 Task: Sort the products in the category "Seasonal Bath & Body" by relevance.
Action: Mouse pressed left at (288, 132)
Screenshot: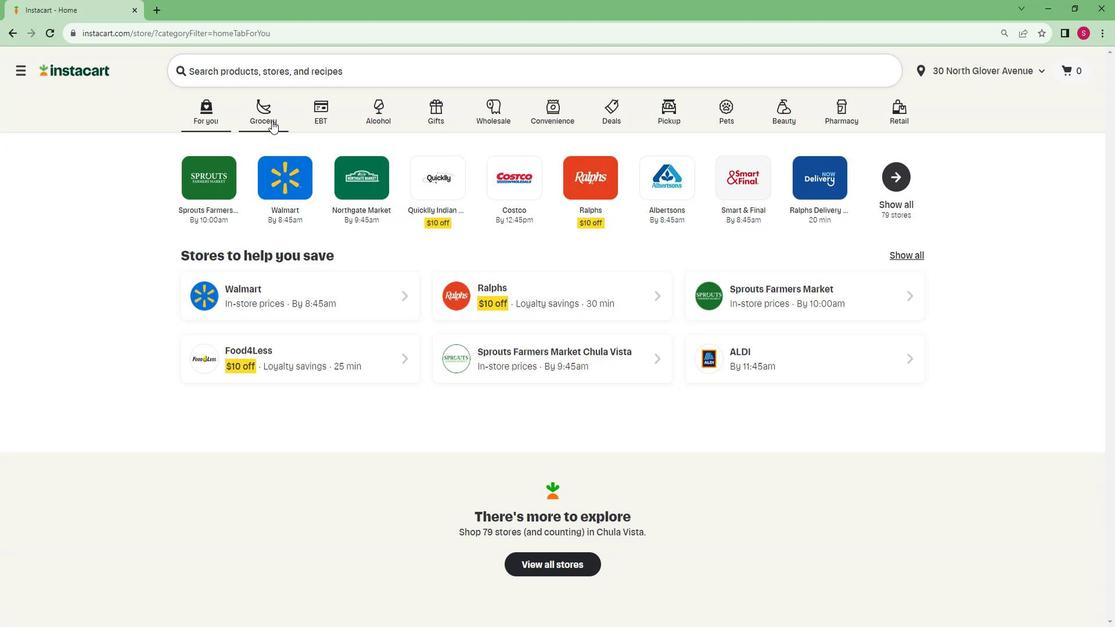 
Action: Mouse moved to (248, 328)
Screenshot: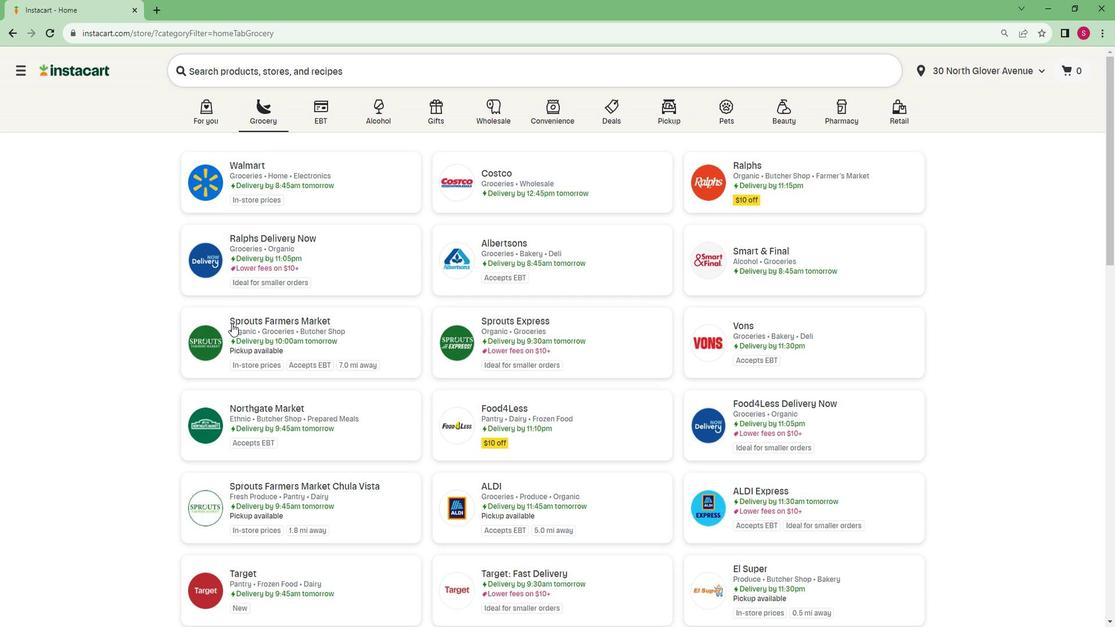 
Action: Mouse pressed left at (248, 328)
Screenshot: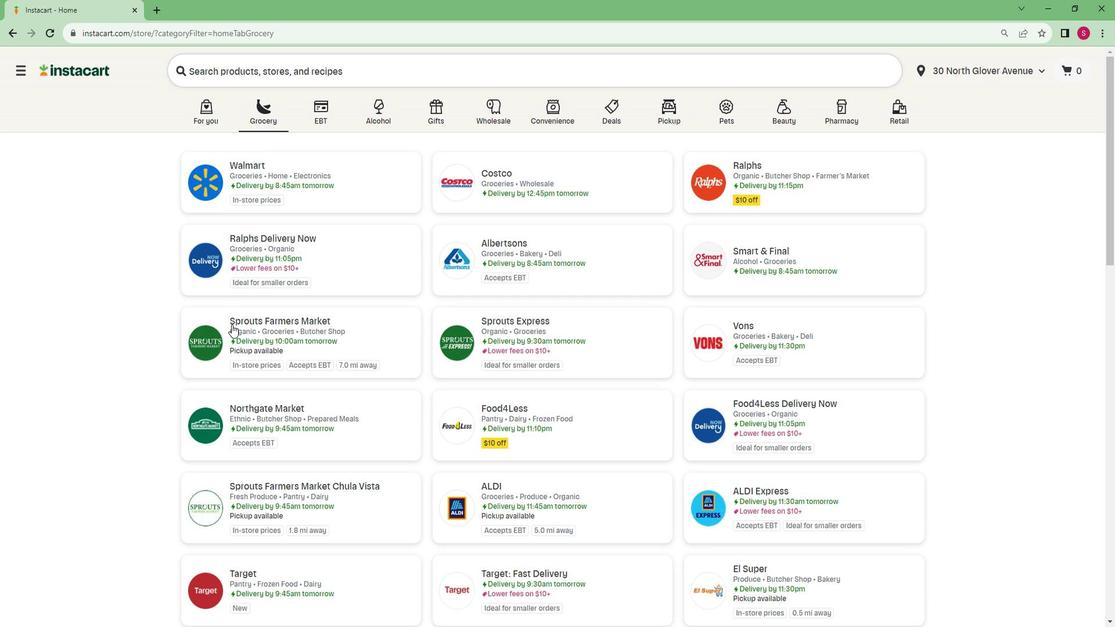 
Action: Mouse moved to (15, 458)
Screenshot: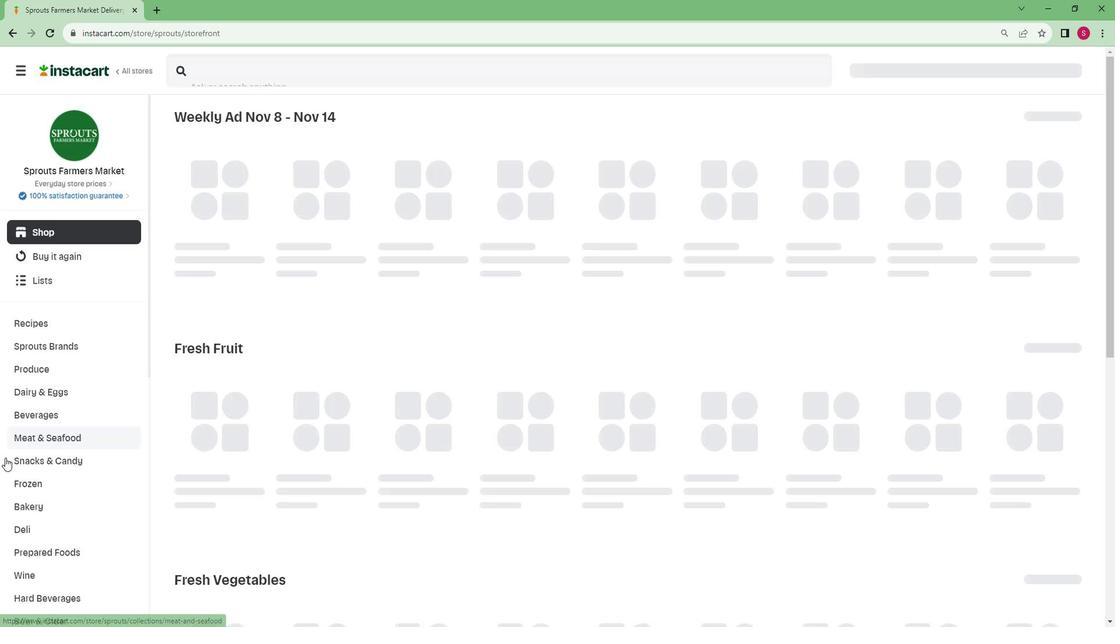 
Action: Mouse scrolled (15, 457) with delta (0, 0)
Screenshot: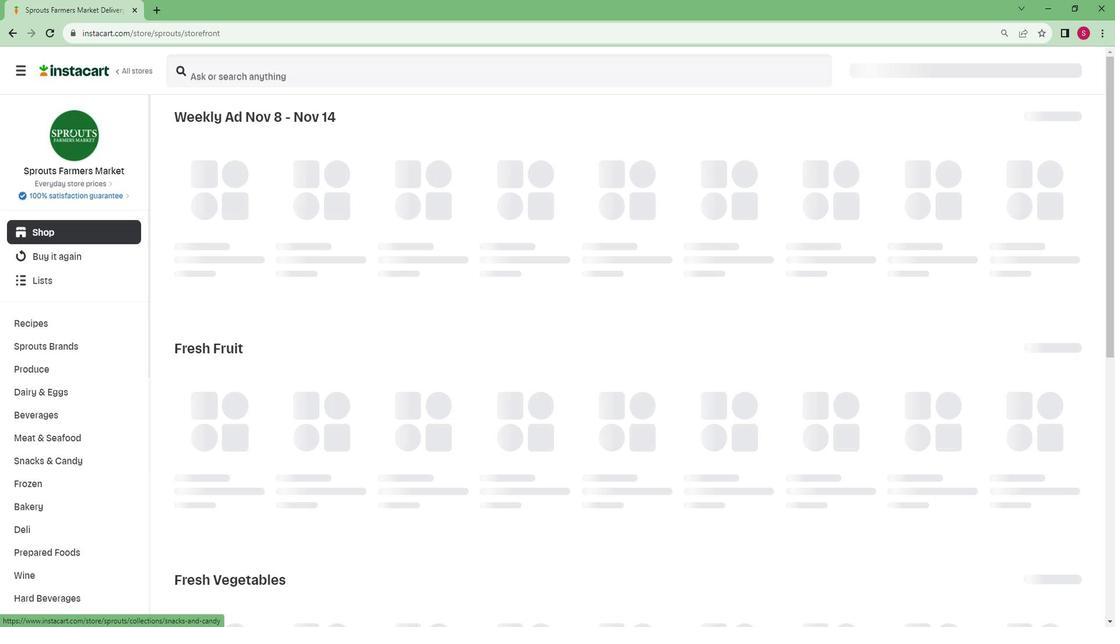 
Action: Mouse scrolled (15, 457) with delta (0, 0)
Screenshot: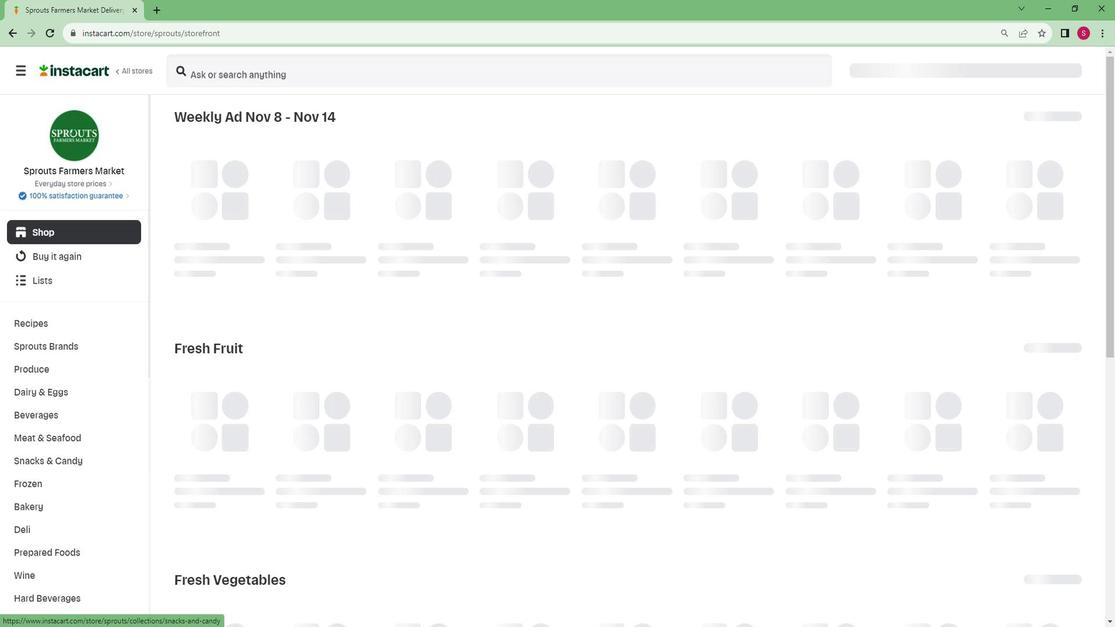 
Action: Mouse scrolled (15, 457) with delta (0, 0)
Screenshot: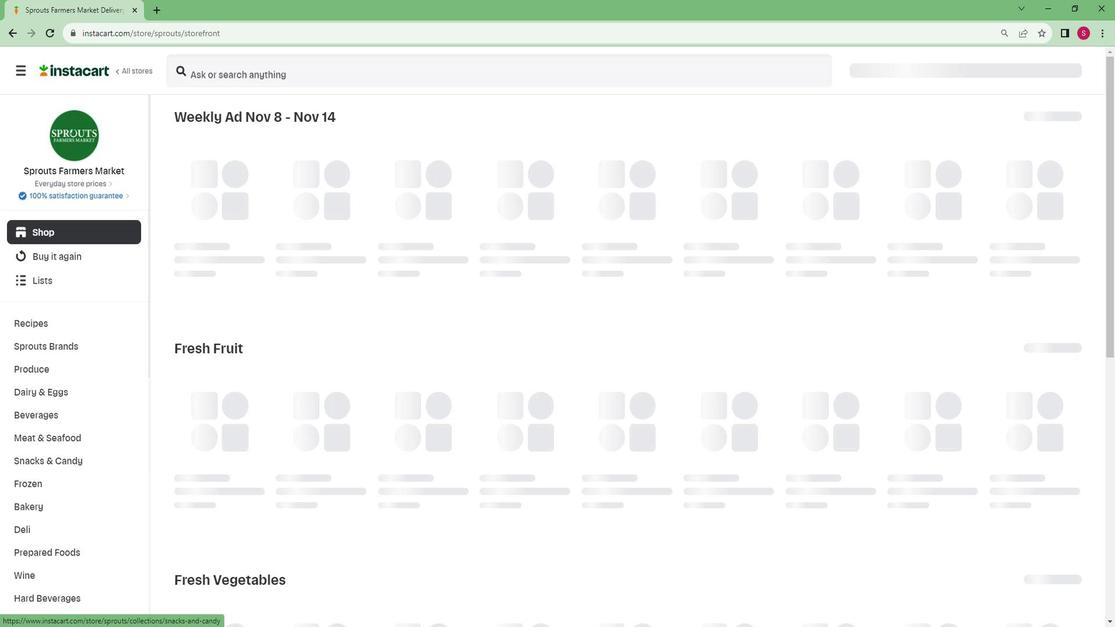 
Action: Mouse moved to (14, 458)
Screenshot: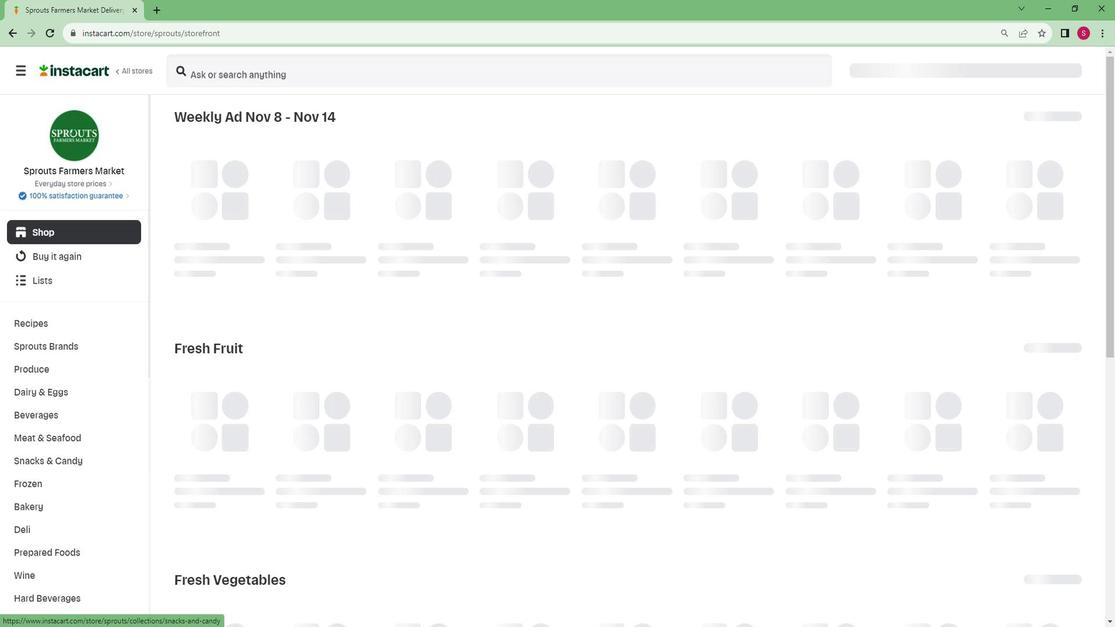 
Action: Mouse scrolled (14, 457) with delta (0, 0)
Screenshot: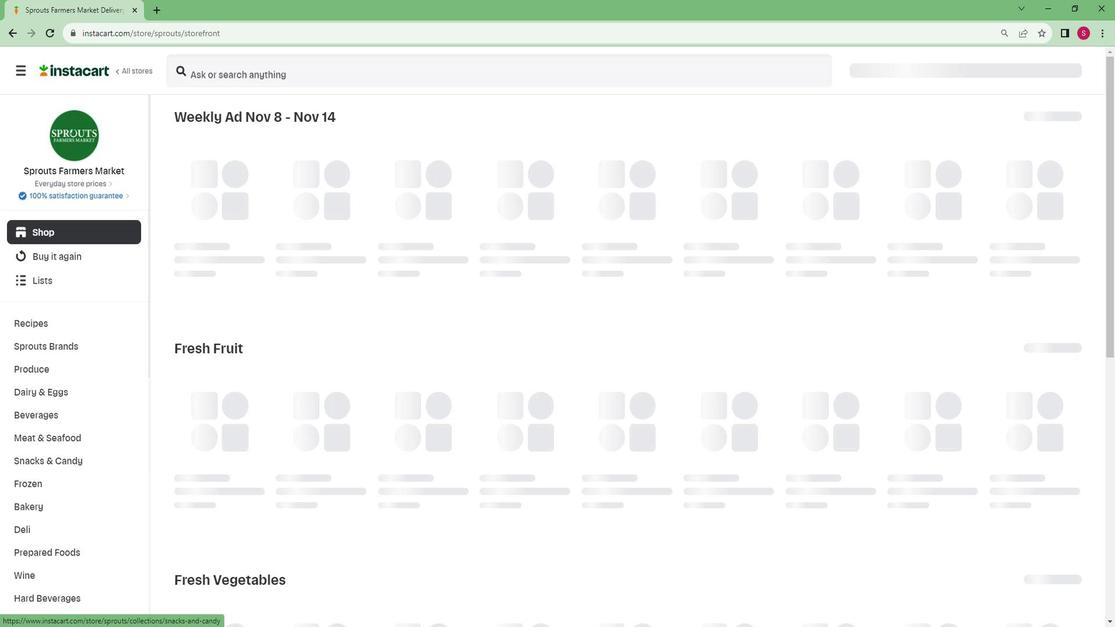 
Action: Mouse moved to (13, 458)
Screenshot: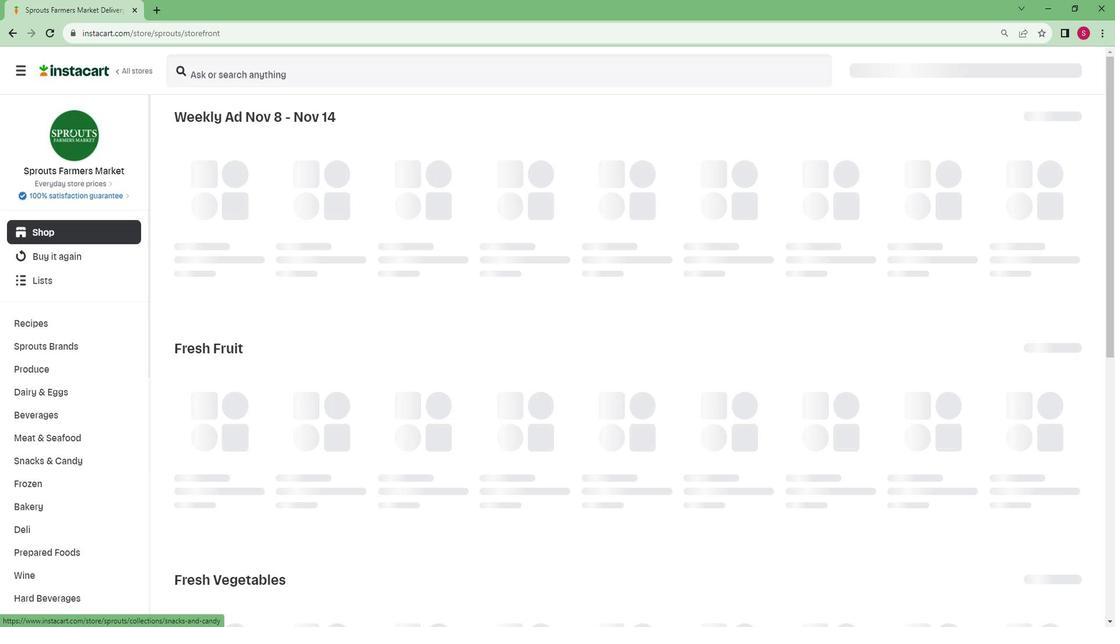 
Action: Mouse scrolled (13, 457) with delta (0, 0)
Screenshot: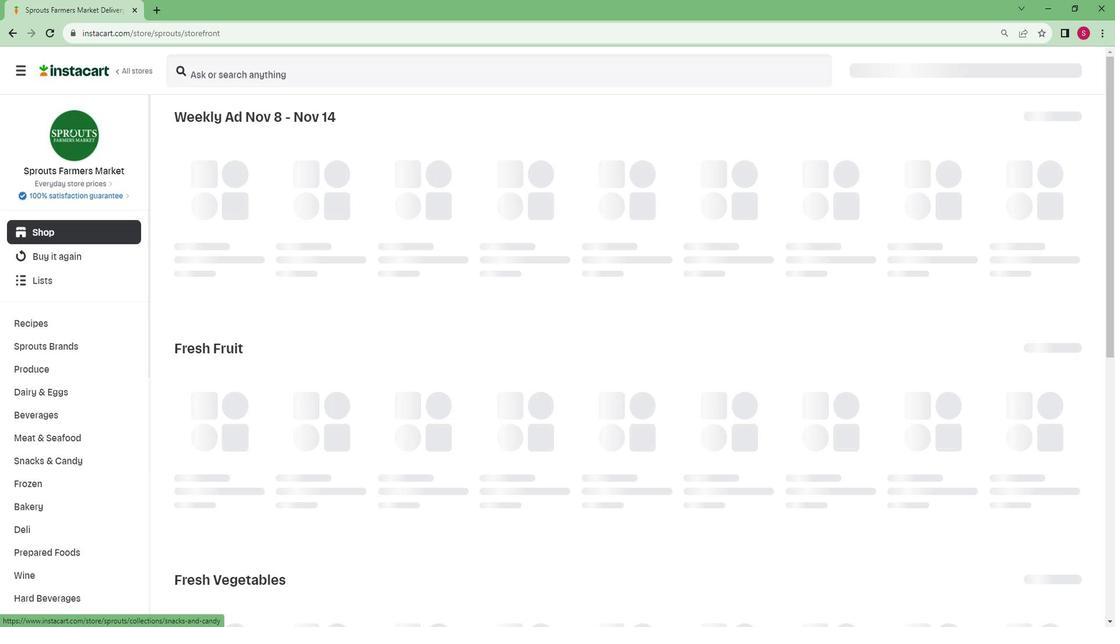 
Action: Mouse moved to (13, 458)
Screenshot: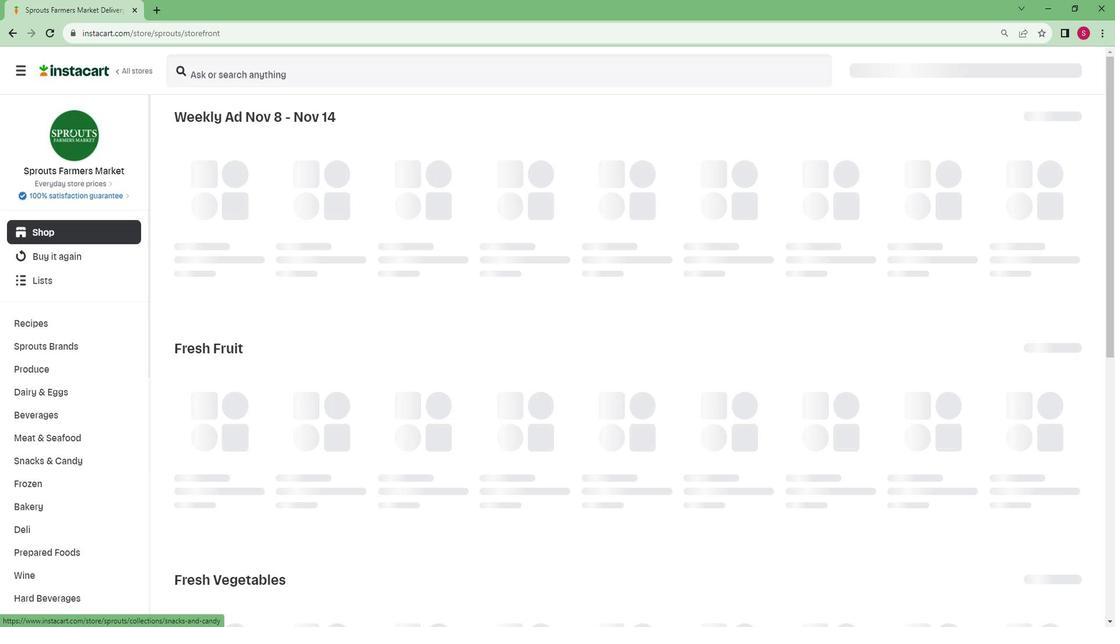
Action: Mouse scrolled (13, 457) with delta (0, 0)
Screenshot: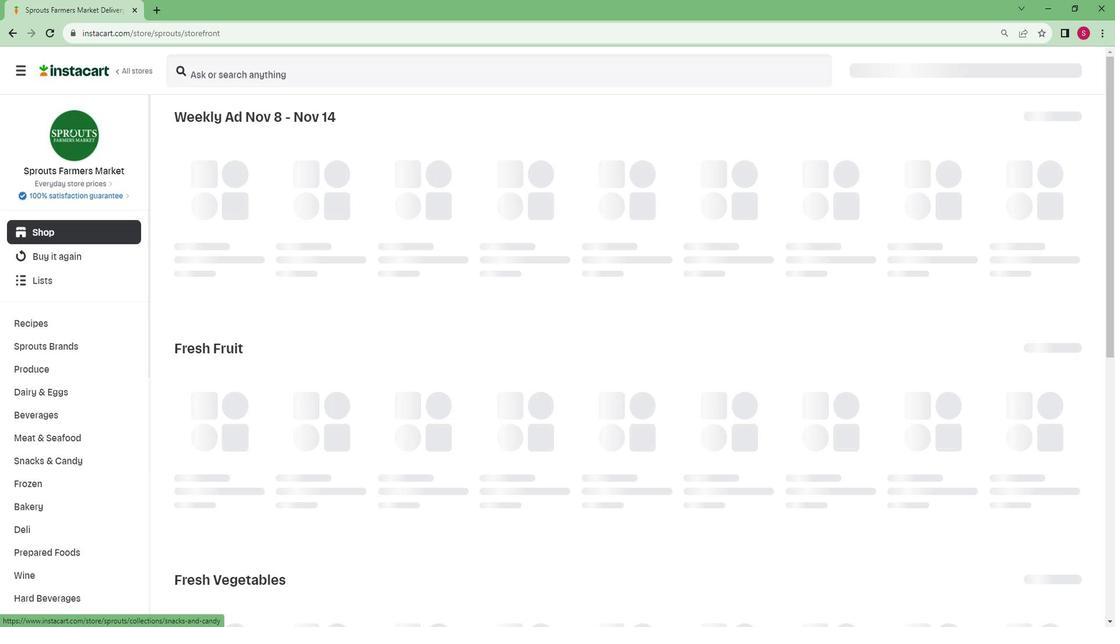 
Action: Mouse scrolled (13, 457) with delta (0, 0)
Screenshot: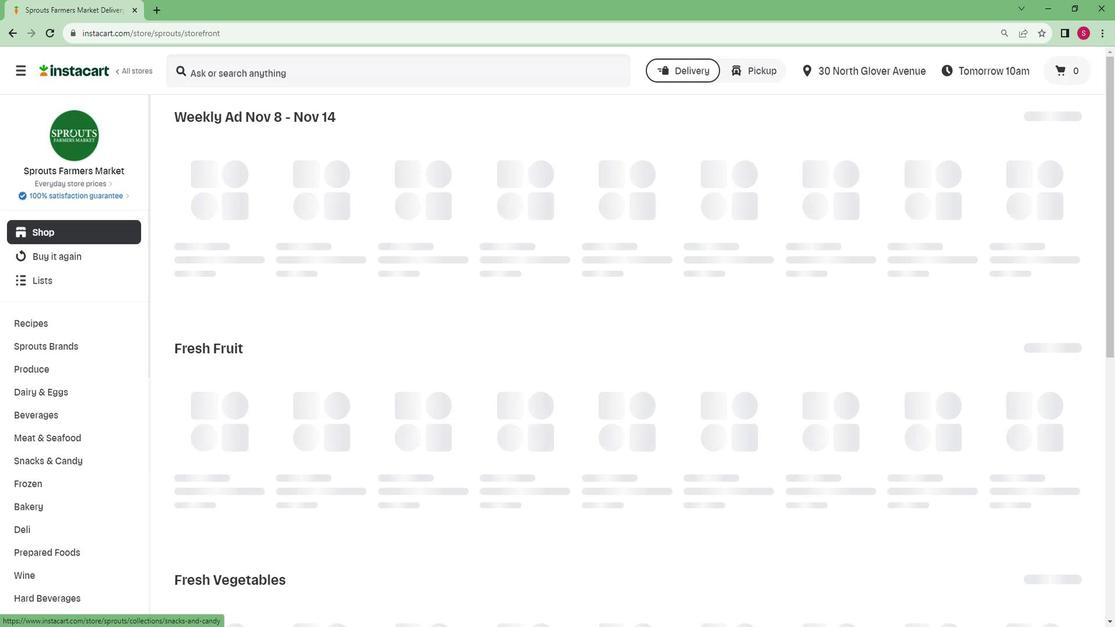 
Action: Mouse moved to (13, 457)
Screenshot: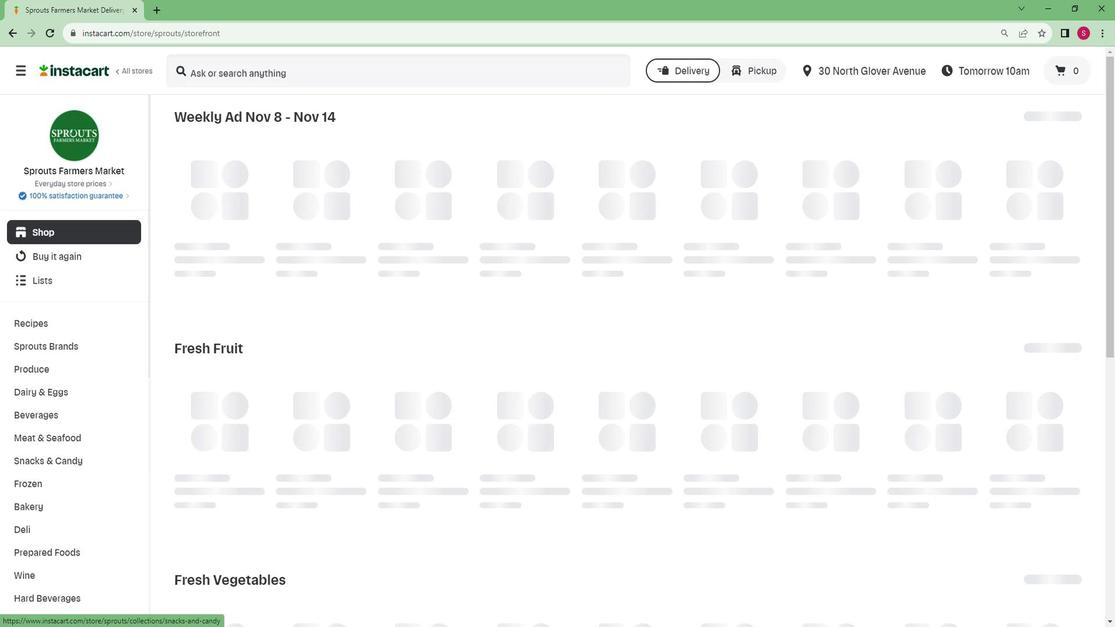 
Action: Mouse scrolled (13, 457) with delta (0, 0)
Screenshot: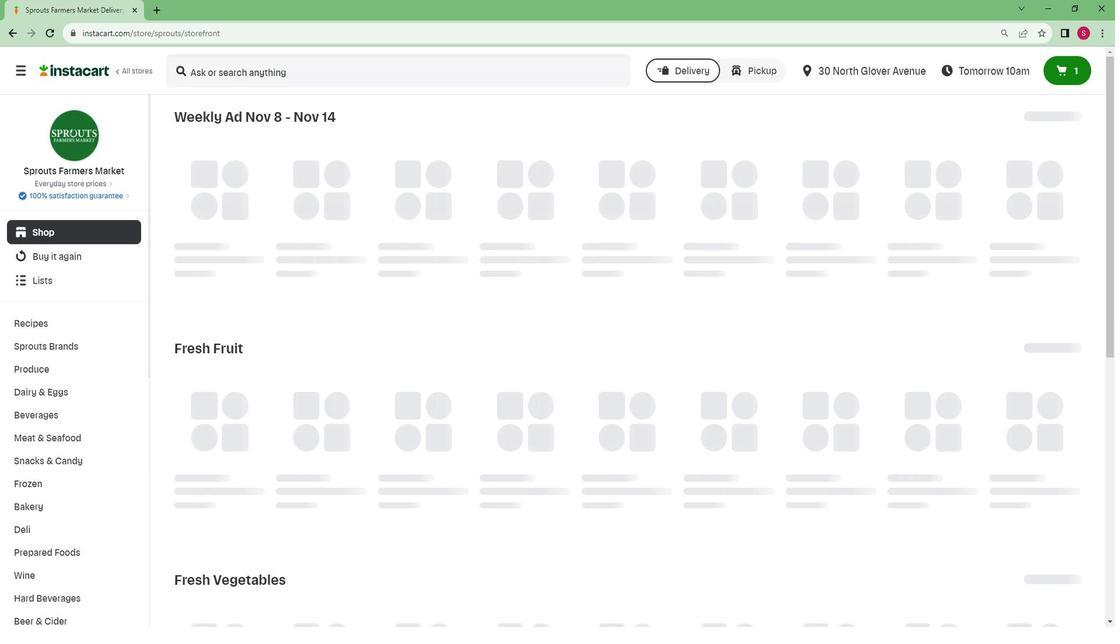 
Action: Mouse scrolled (13, 457) with delta (0, 0)
Screenshot: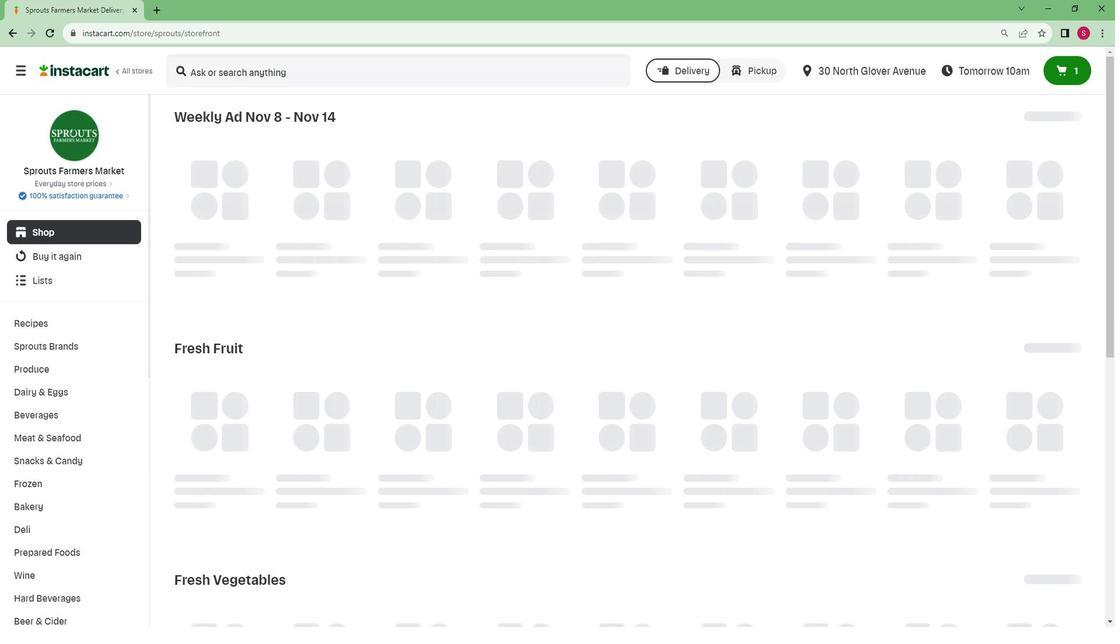 
Action: Mouse scrolled (13, 457) with delta (0, 0)
Screenshot: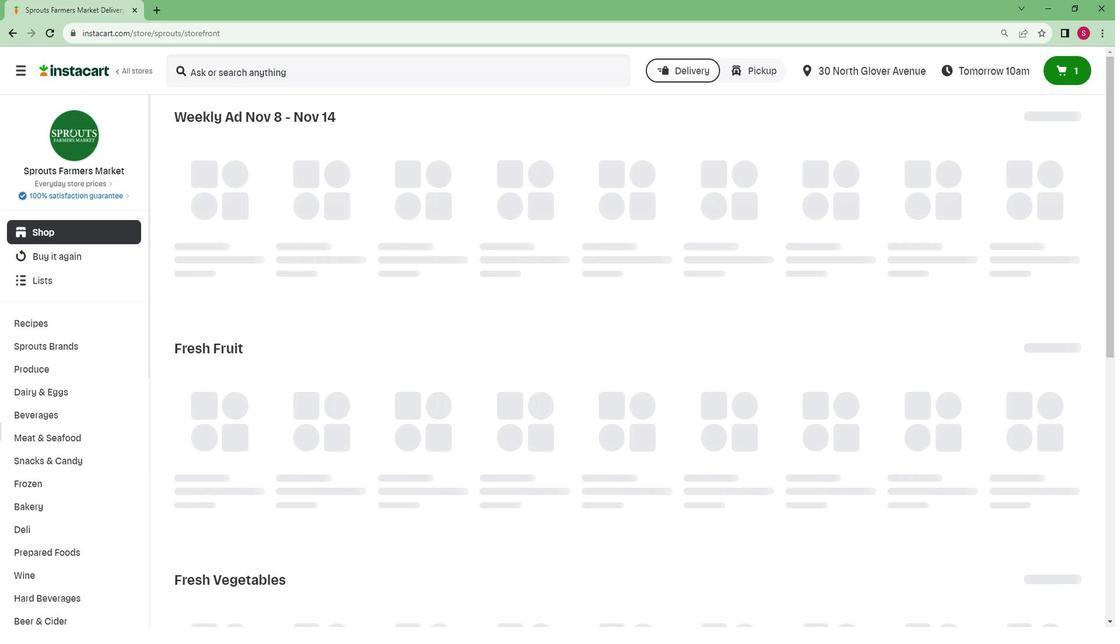 
Action: Mouse scrolled (13, 457) with delta (0, 0)
Screenshot: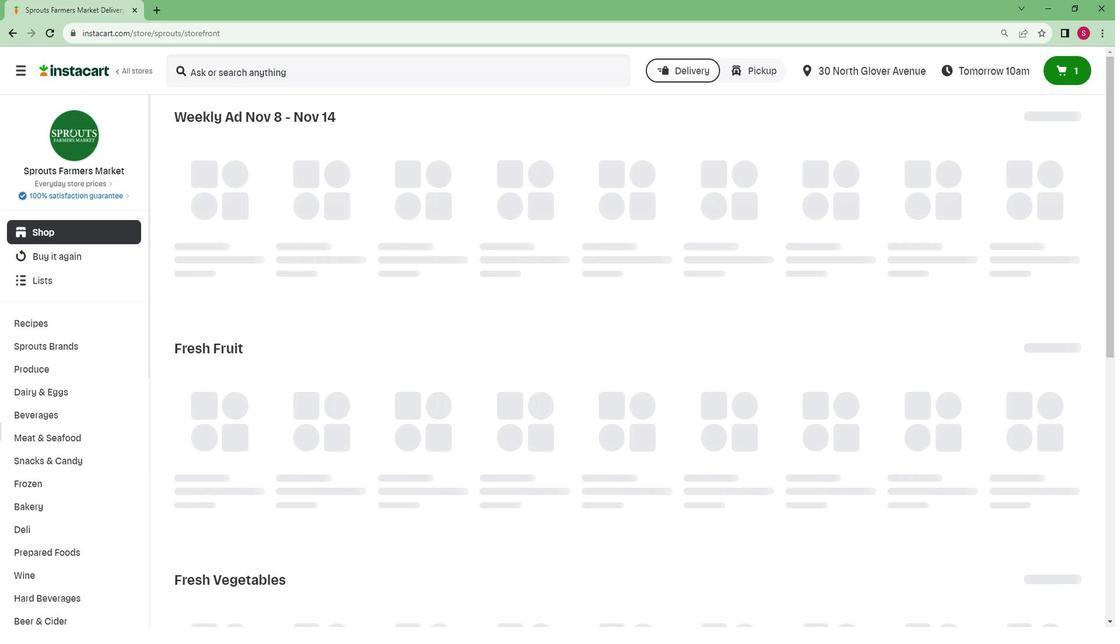 
Action: Mouse moved to (27, 453)
Screenshot: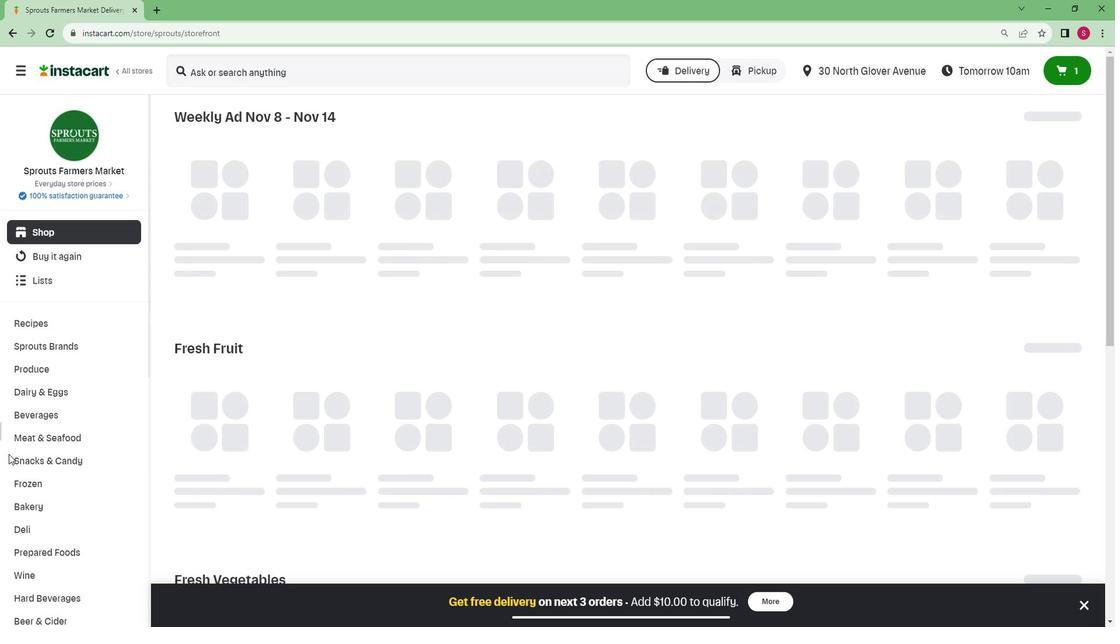 
Action: Mouse scrolled (27, 452) with delta (0, 0)
Screenshot: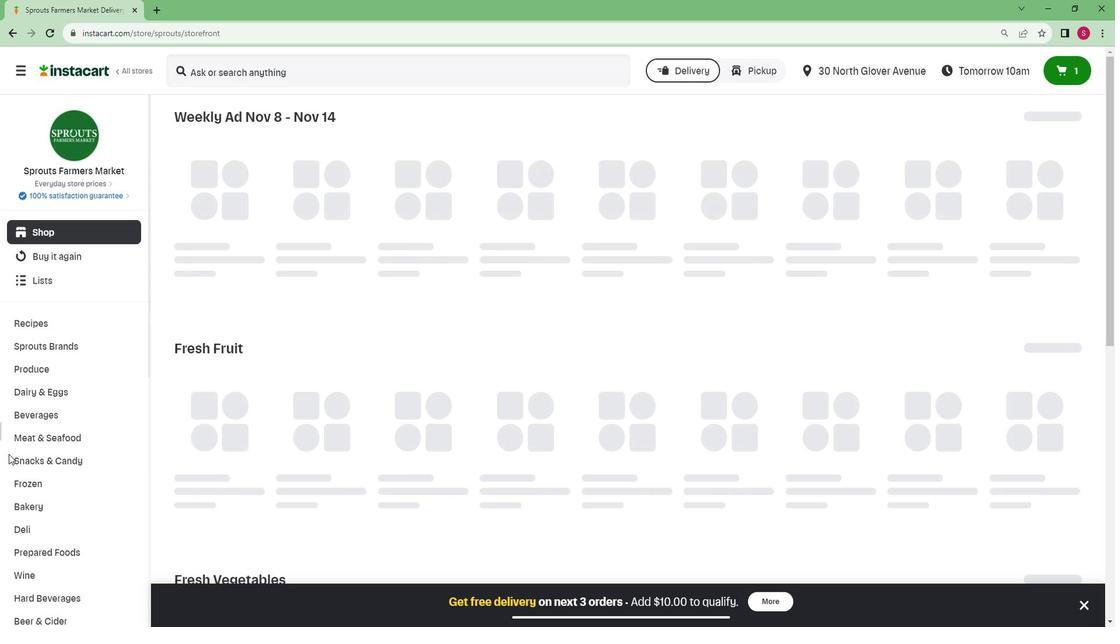 
Action: Mouse scrolled (27, 452) with delta (0, 0)
Screenshot: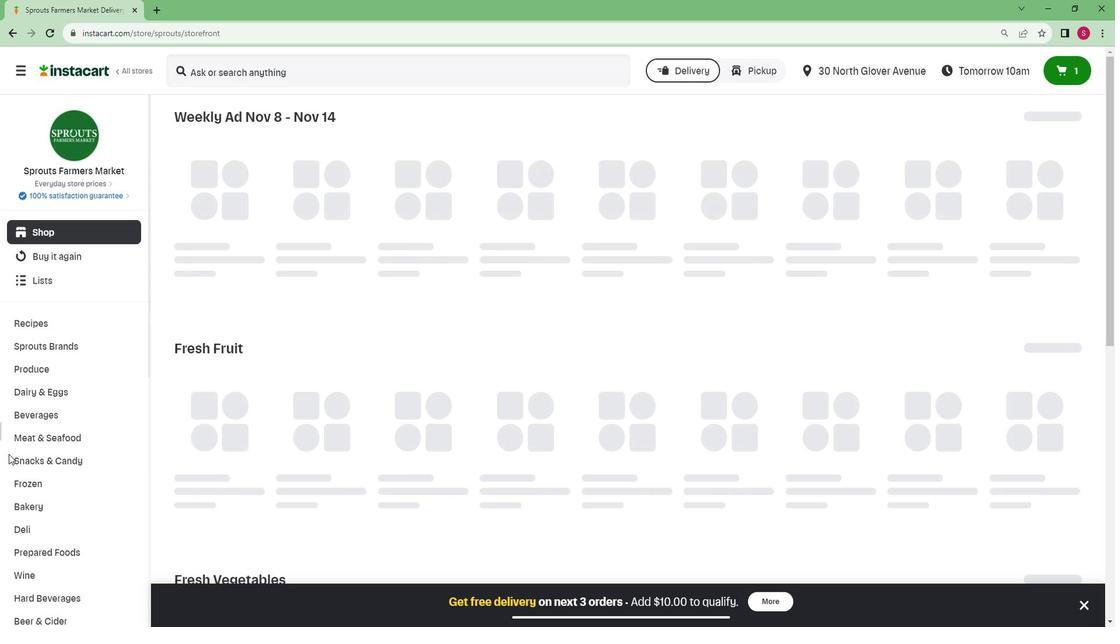 
Action: Mouse moved to (27, 453)
Screenshot: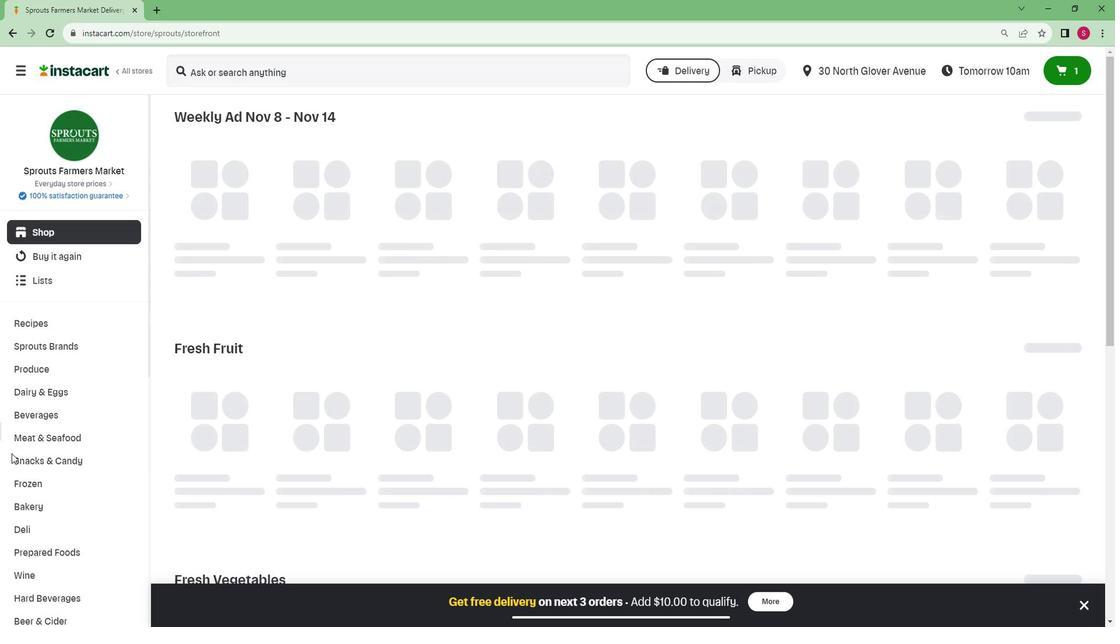 
Action: Mouse scrolled (27, 452) with delta (0, 0)
Screenshot: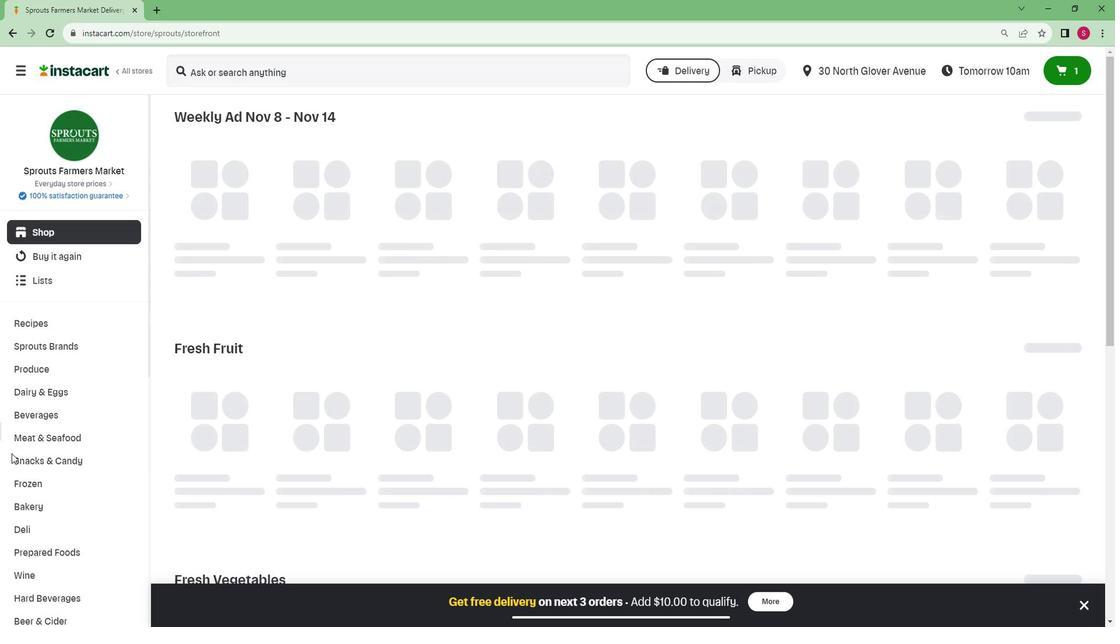 
Action: Mouse moved to (33, 463)
Screenshot: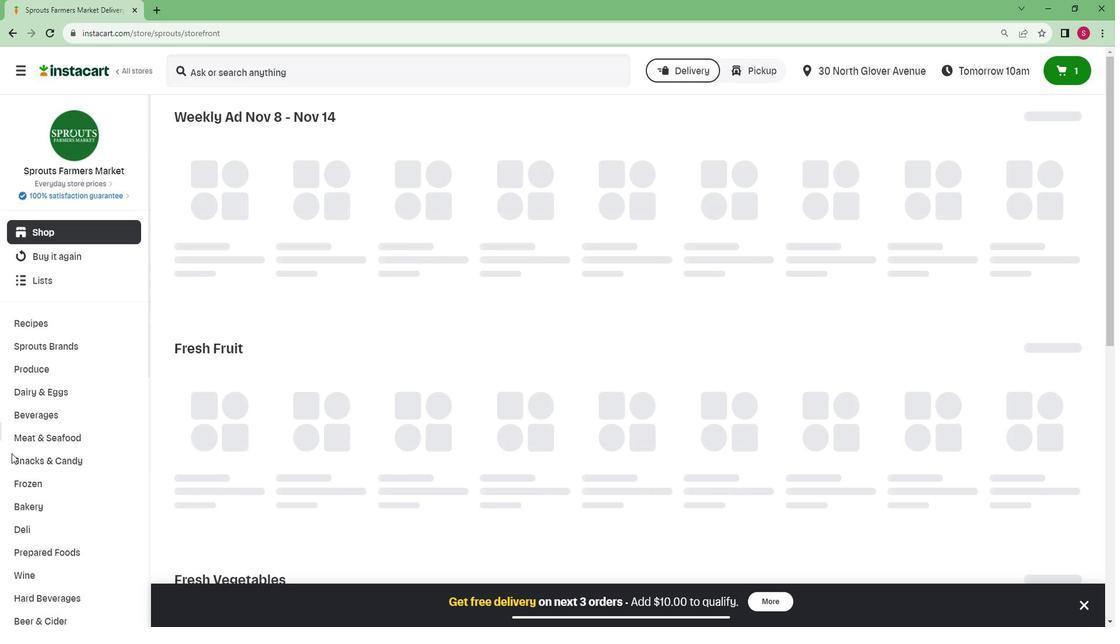 
Action: Mouse scrolled (33, 462) with delta (0, 0)
Screenshot: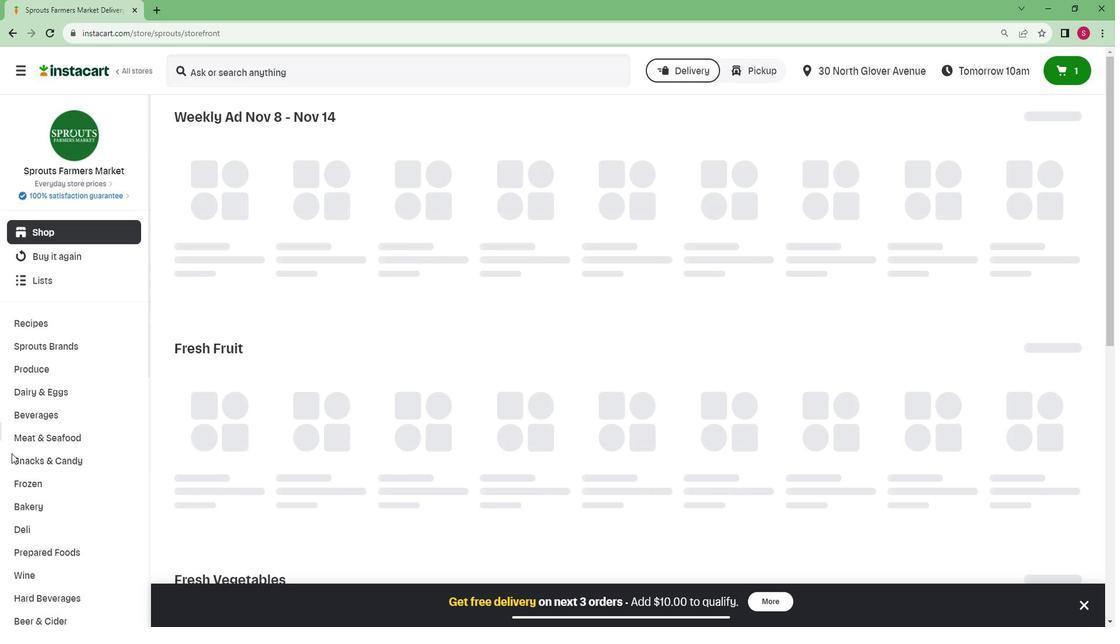 
Action: Mouse moved to (38, 466)
Screenshot: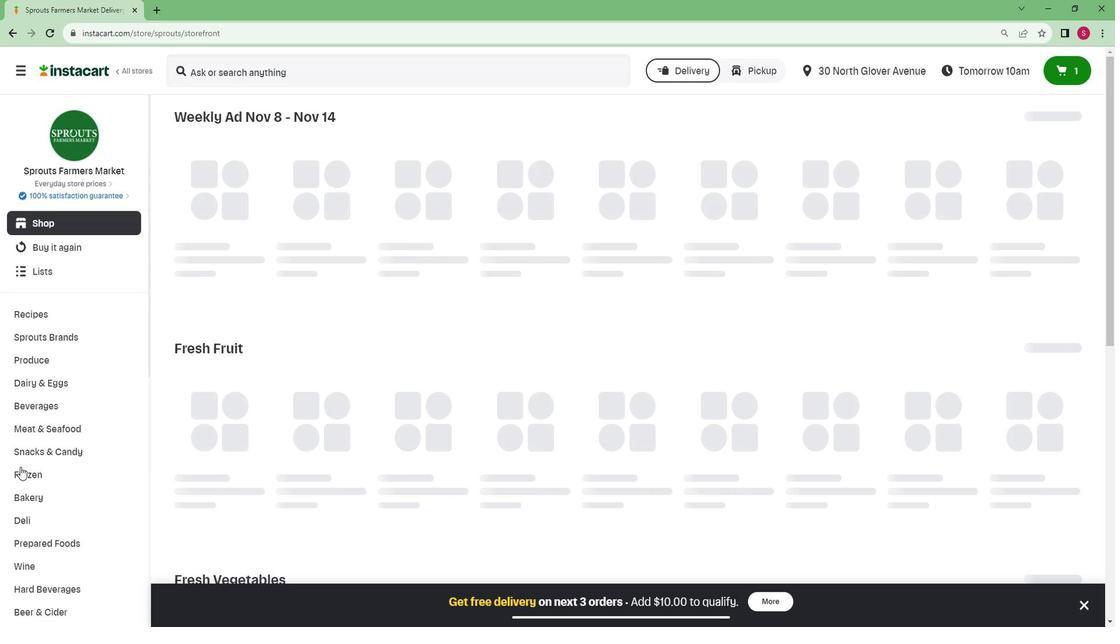 
Action: Mouse scrolled (38, 466) with delta (0, 0)
Screenshot: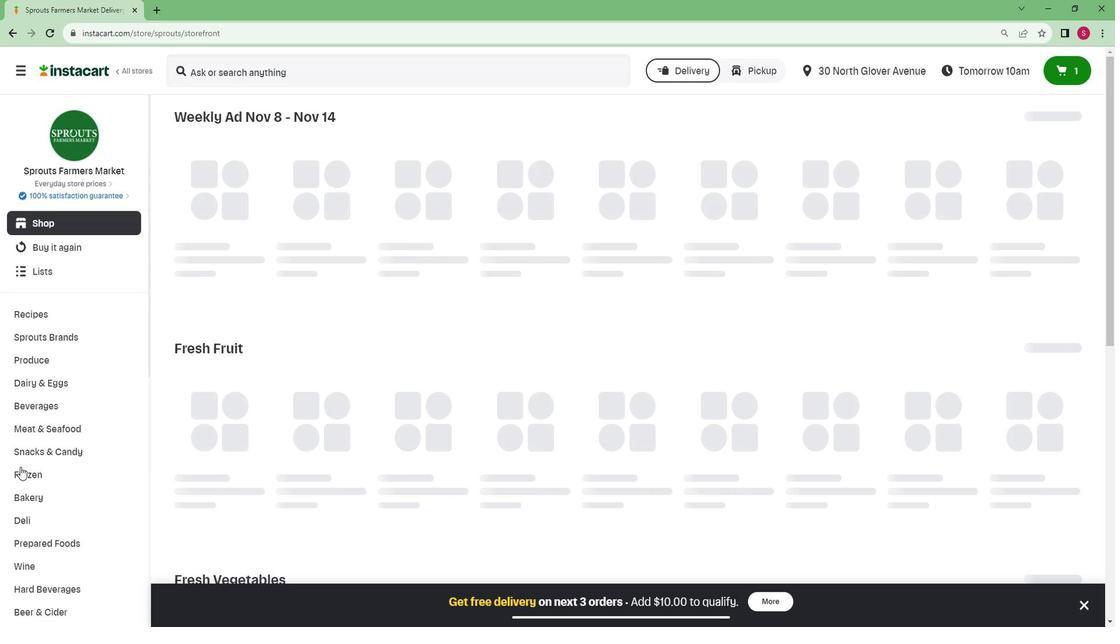 
Action: Mouse moved to (55, 467)
Screenshot: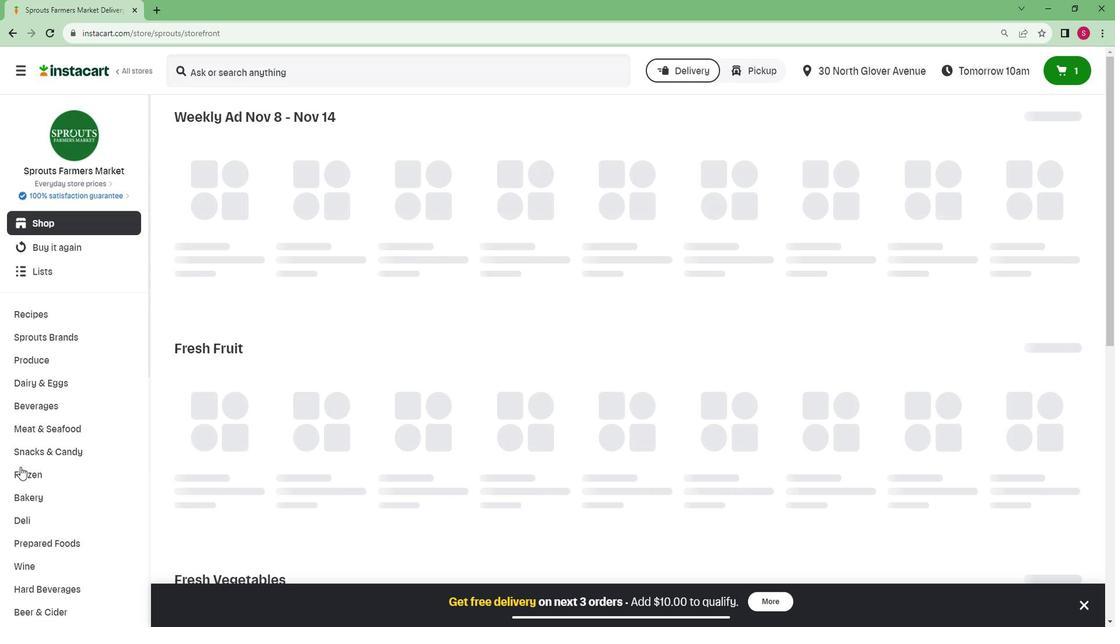 
Action: Mouse scrolled (55, 467) with delta (0, 0)
Screenshot: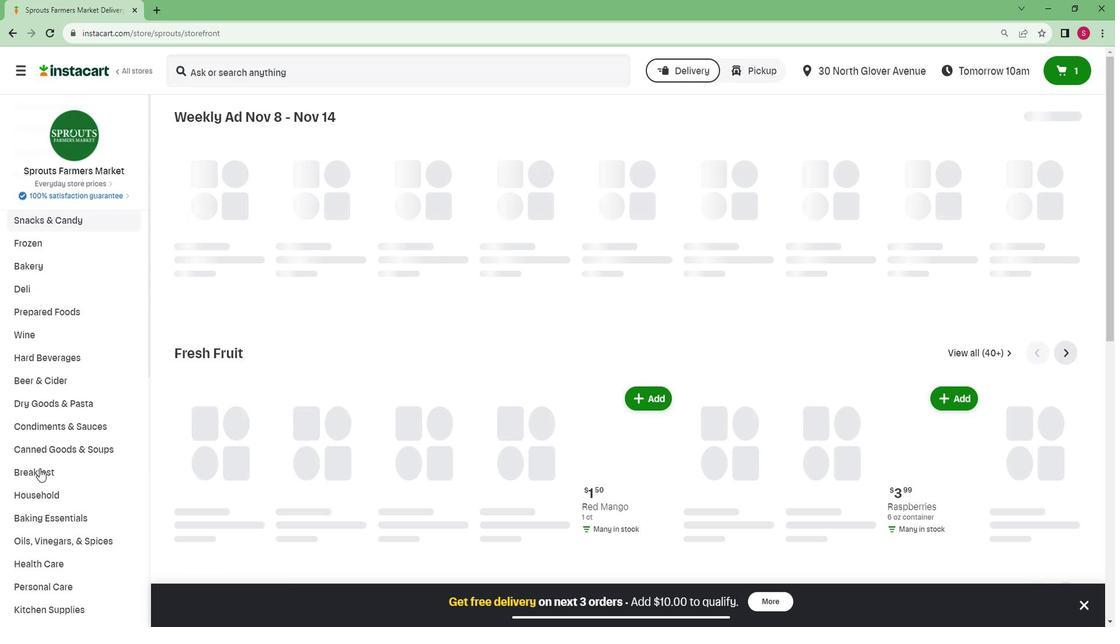 
Action: Mouse scrolled (55, 467) with delta (0, 0)
Screenshot: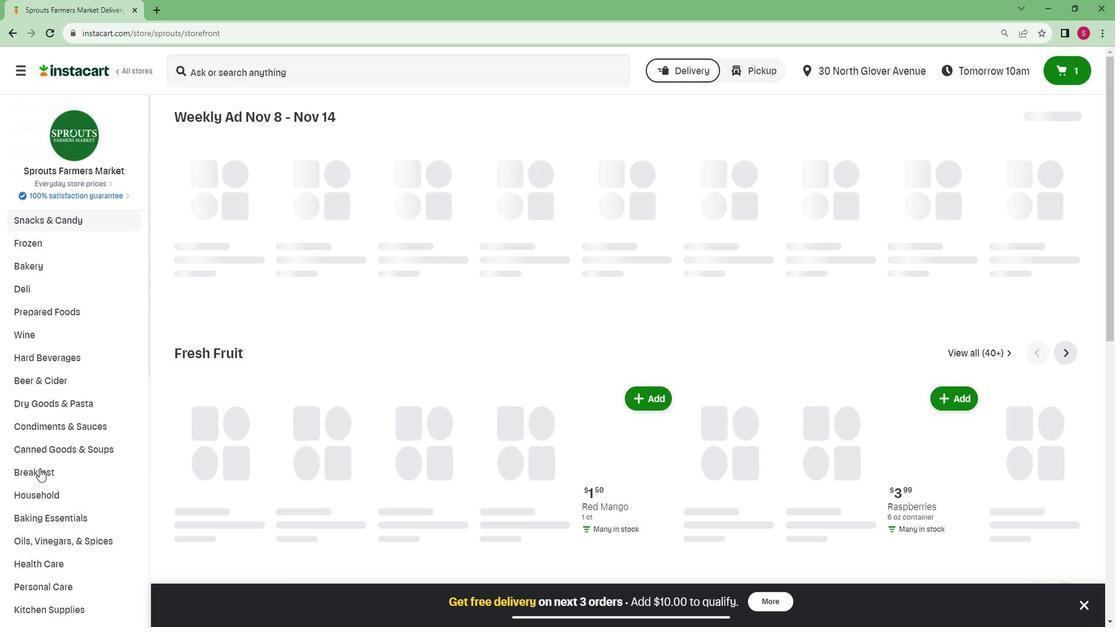 
Action: Mouse scrolled (55, 467) with delta (0, 0)
Screenshot: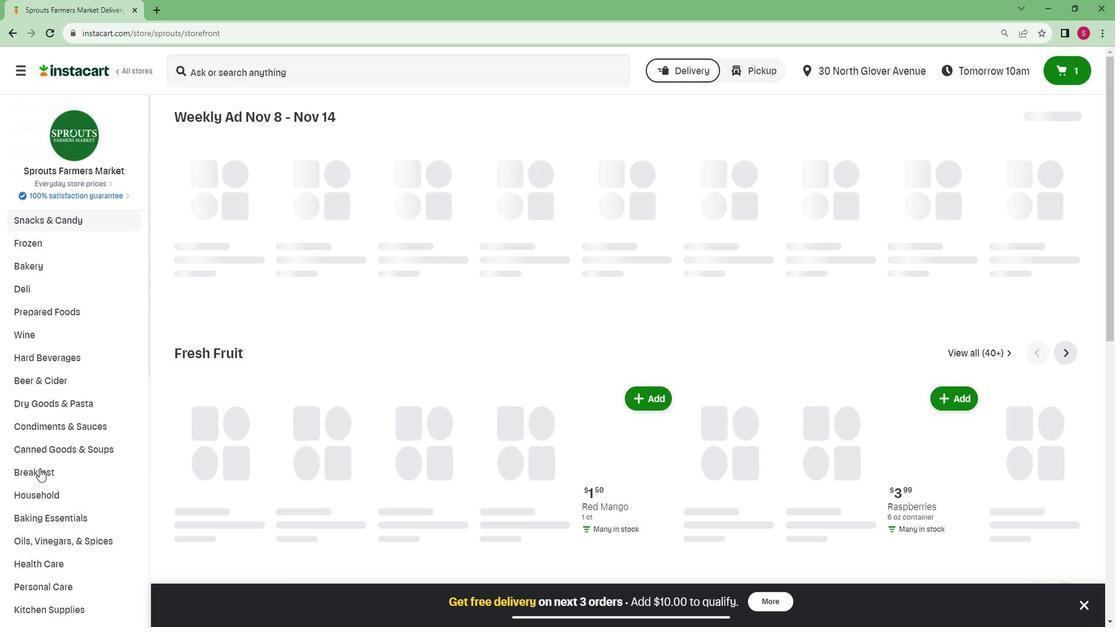 
Action: Mouse scrolled (55, 467) with delta (0, 0)
Screenshot: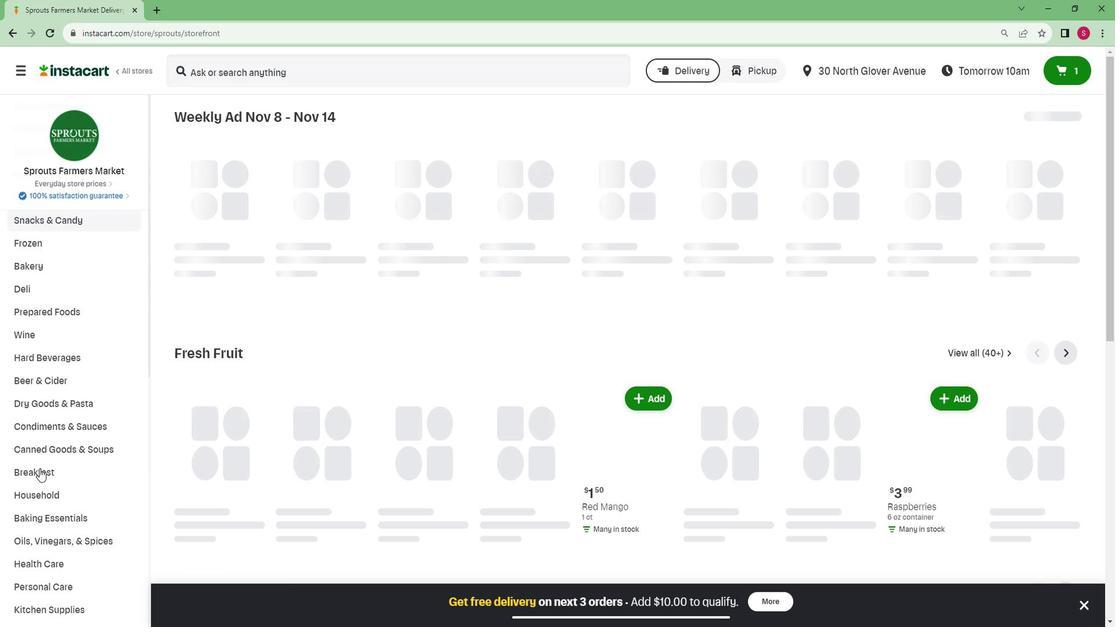 
Action: Mouse scrolled (55, 467) with delta (0, 0)
Screenshot: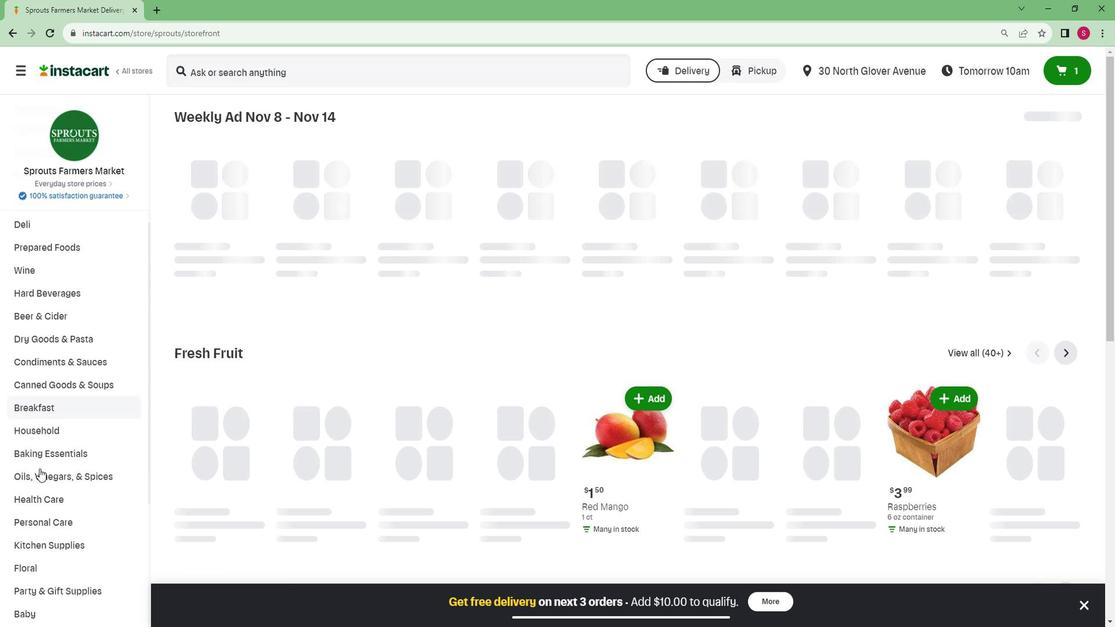 
Action: Mouse moved to (58, 579)
Screenshot: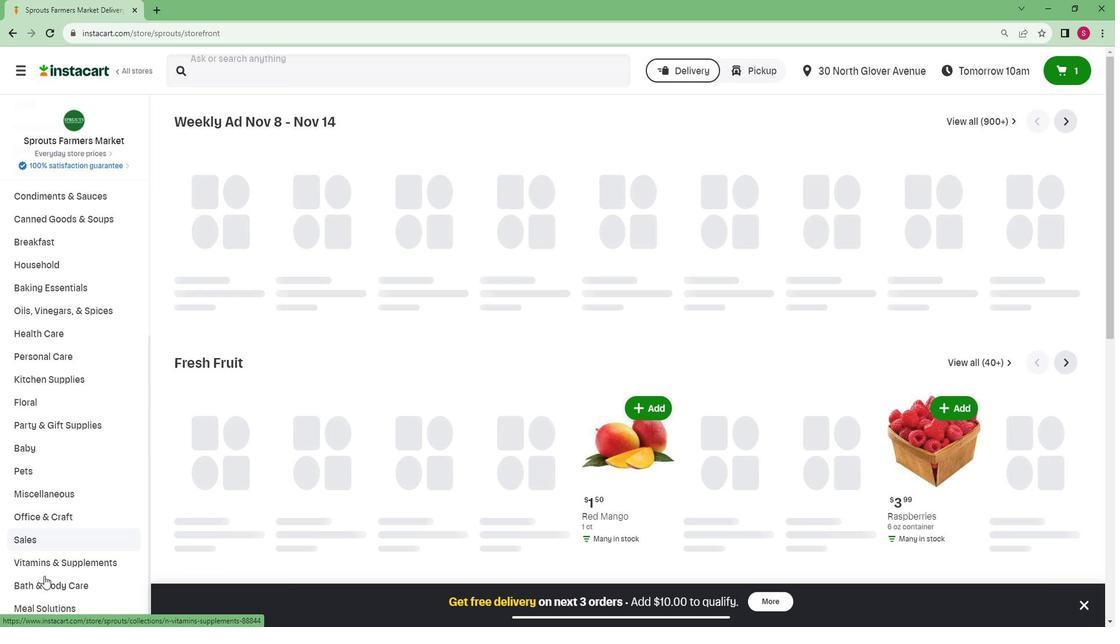 
Action: Mouse scrolled (58, 579) with delta (0, 0)
Screenshot: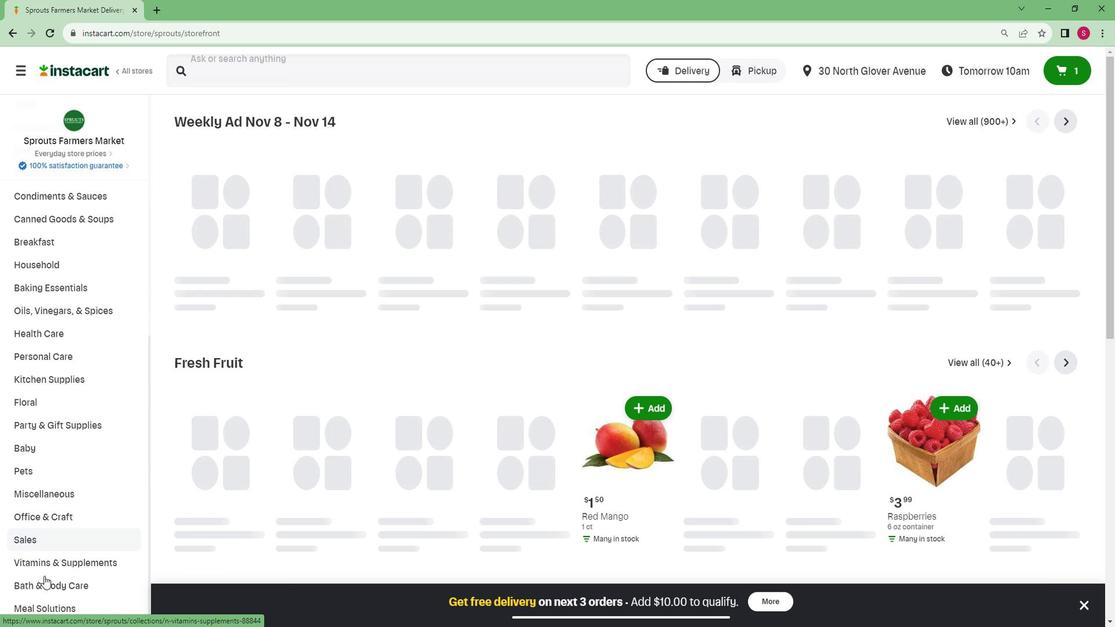 
Action: Mouse scrolled (58, 579) with delta (0, 0)
Screenshot: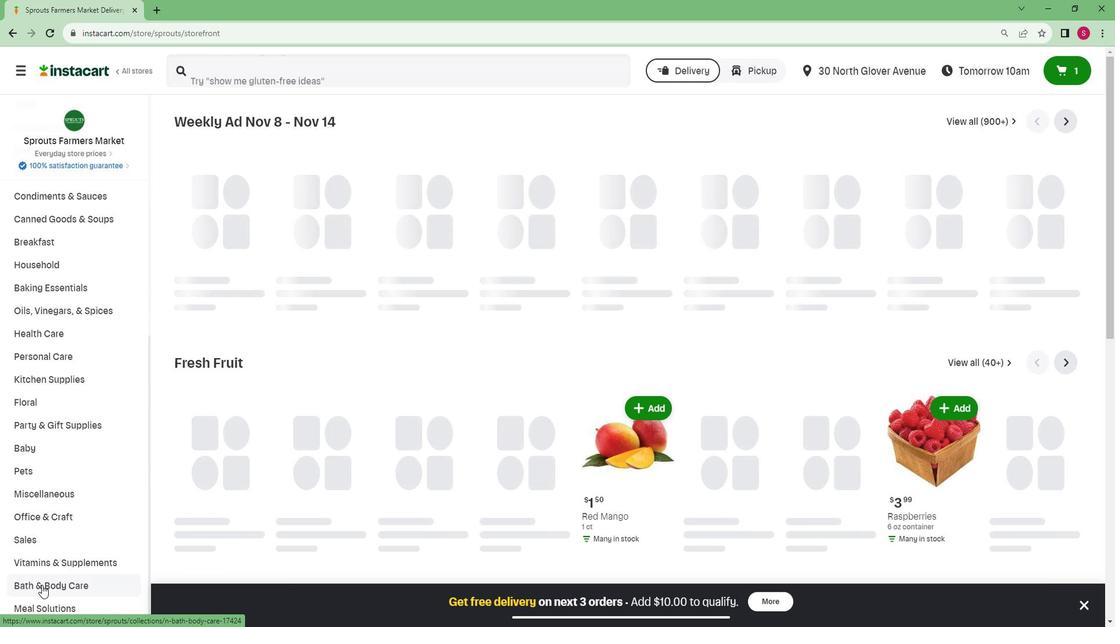 
Action: Mouse moved to (58, 580)
Screenshot: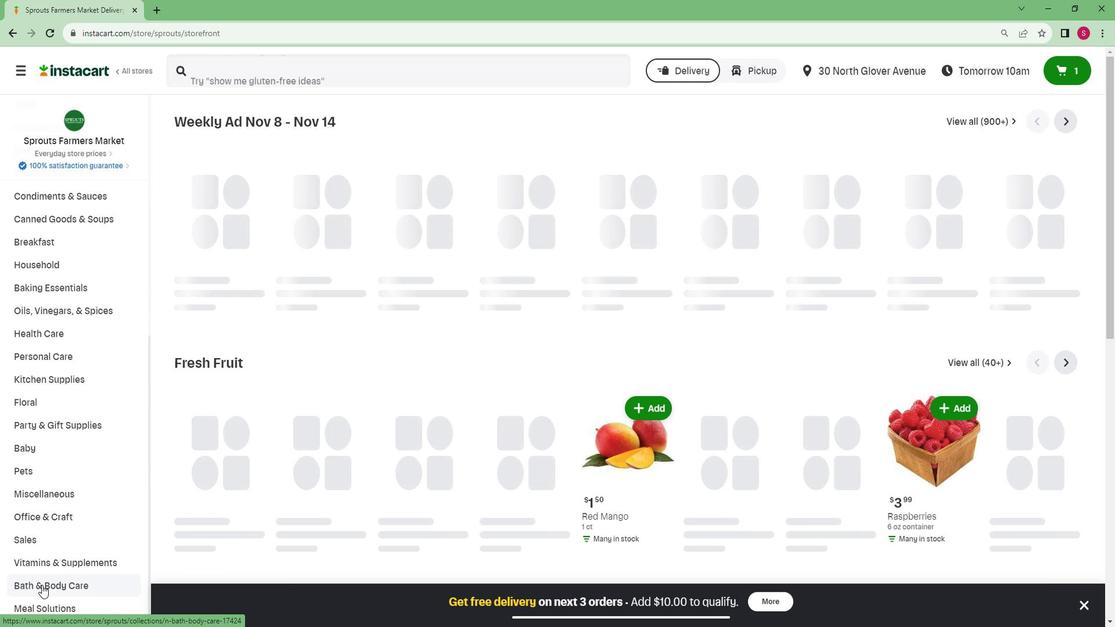 
Action: Mouse scrolled (58, 579) with delta (0, 0)
Screenshot: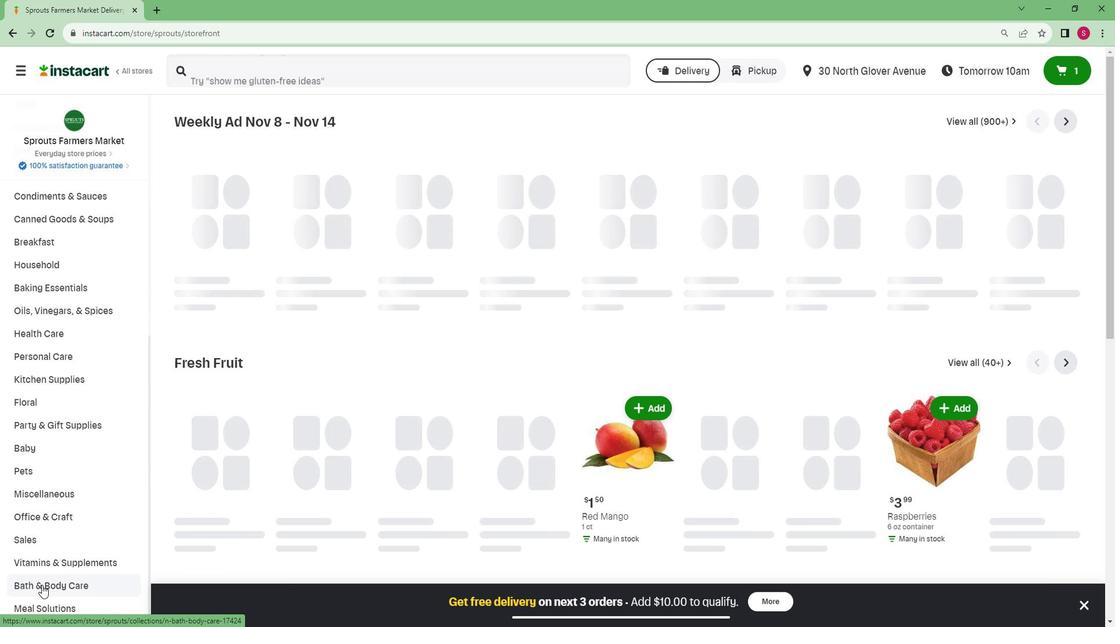 
Action: Mouse moved to (55, 585)
Screenshot: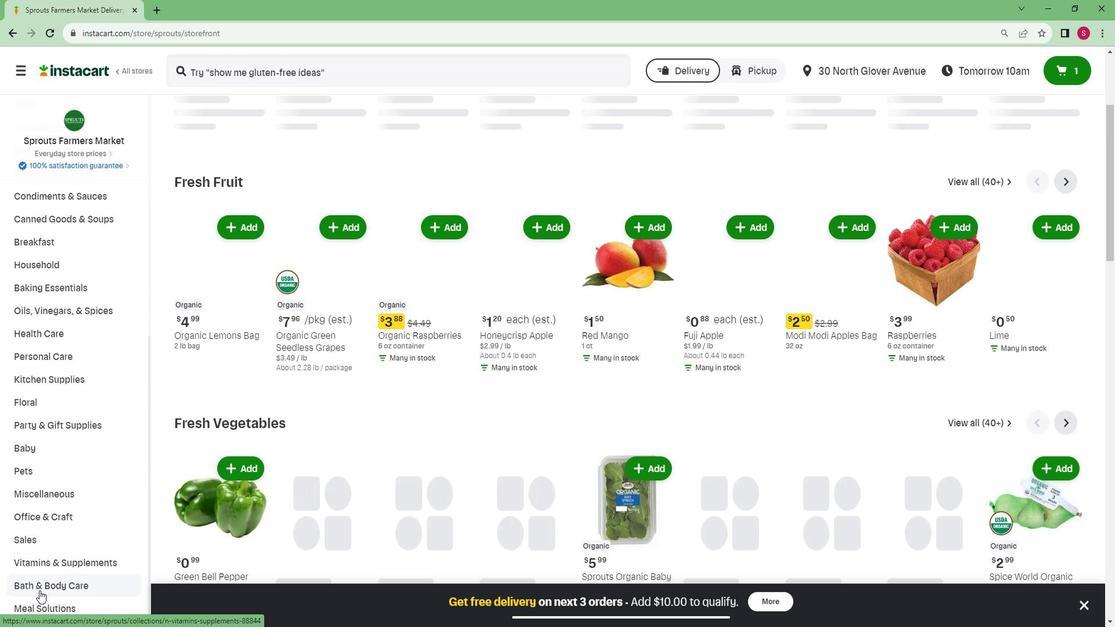 
Action: Mouse pressed left at (55, 585)
Screenshot: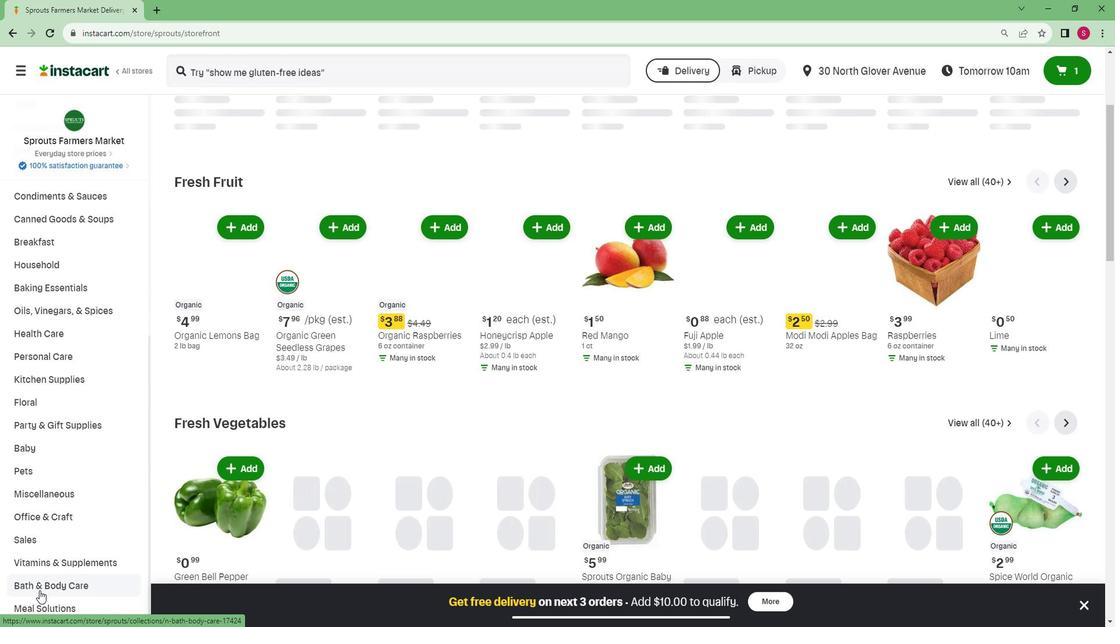 
Action: Mouse moved to (54, 574)
Screenshot: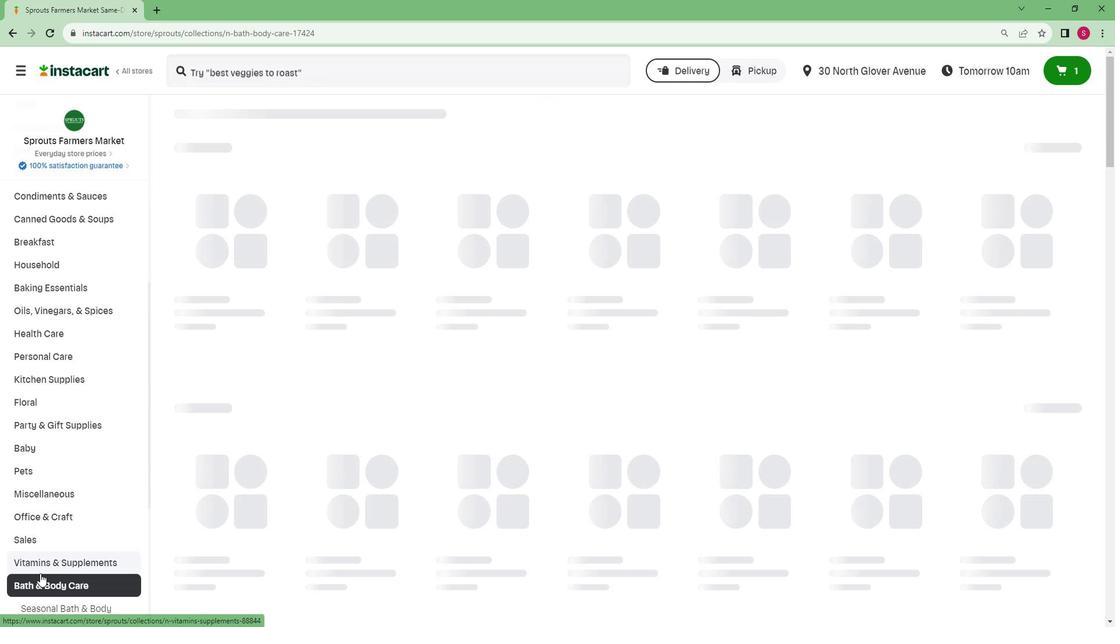 
Action: Mouse scrolled (54, 574) with delta (0, 0)
Screenshot: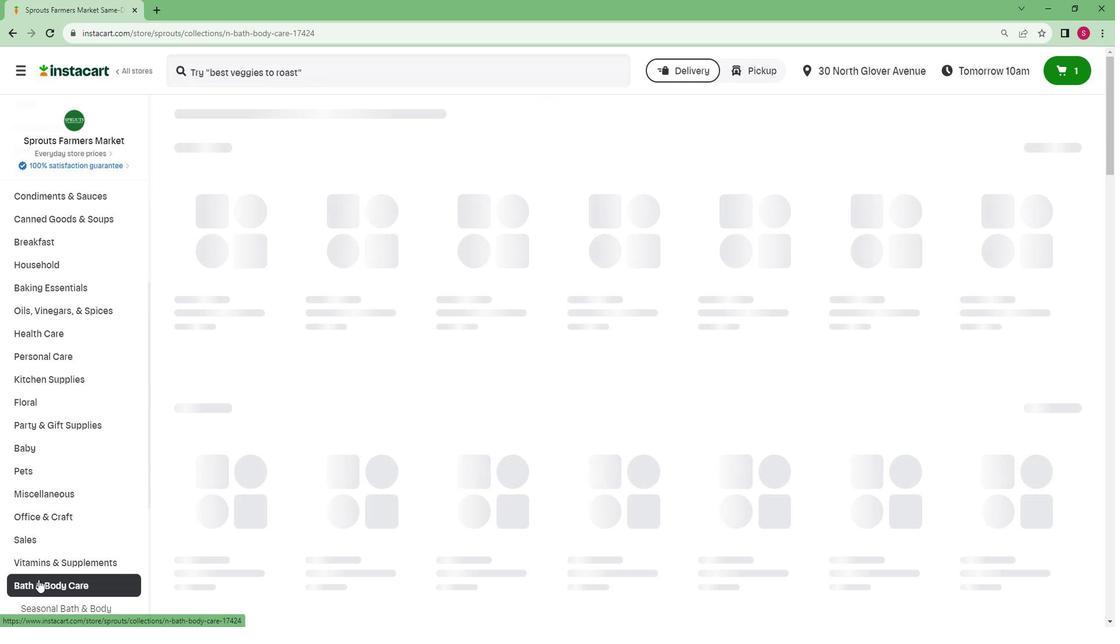 
Action: Mouse scrolled (54, 574) with delta (0, 0)
Screenshot: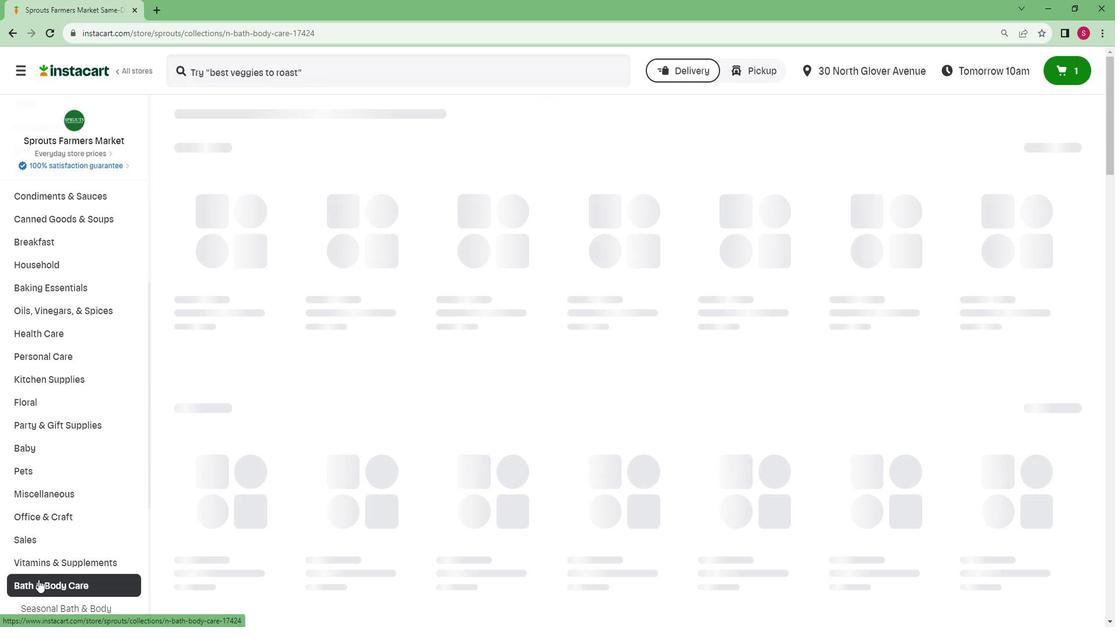 
Action: Mouse moved to (101, 491)
Screenshot: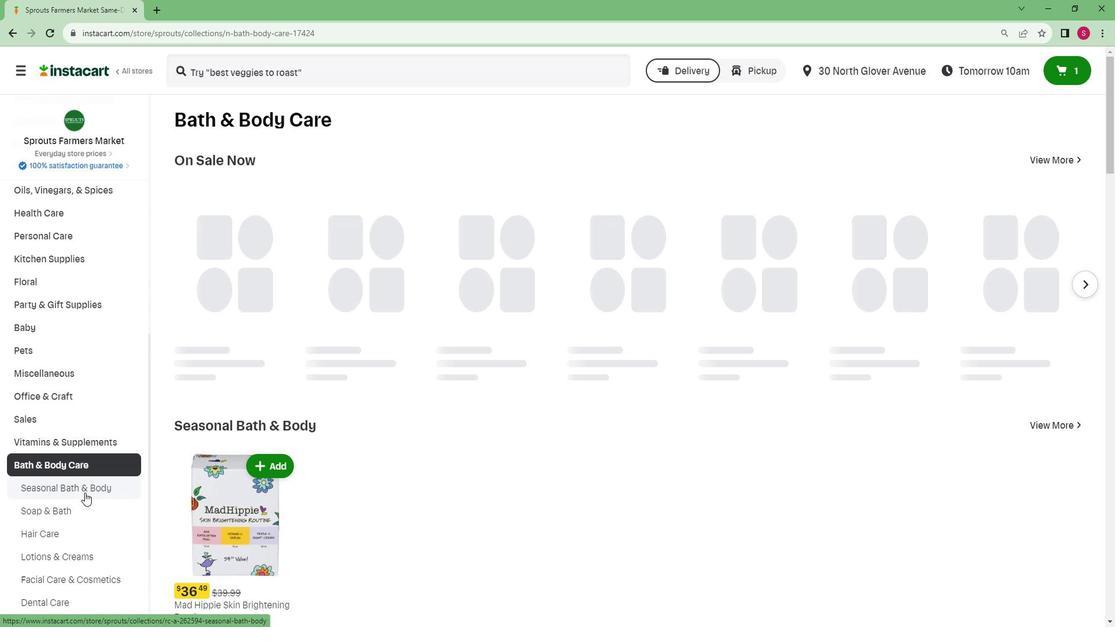 
Action: Mouse pressed left at (101, 491)
Screenshot: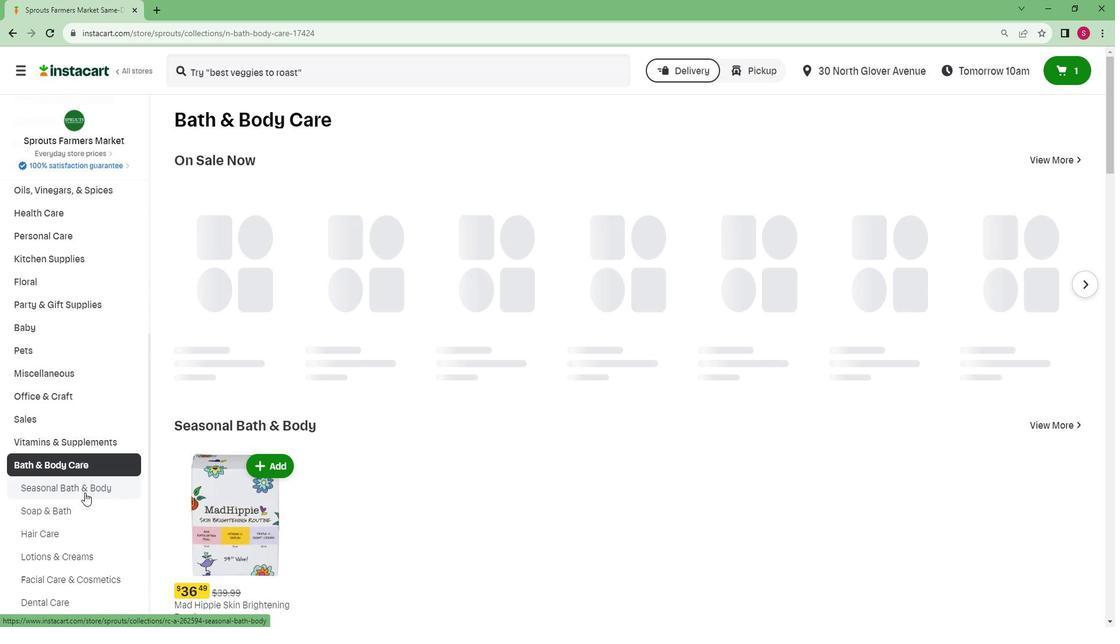 
Action: Mouse moved to (1065, 171)
Screenshot: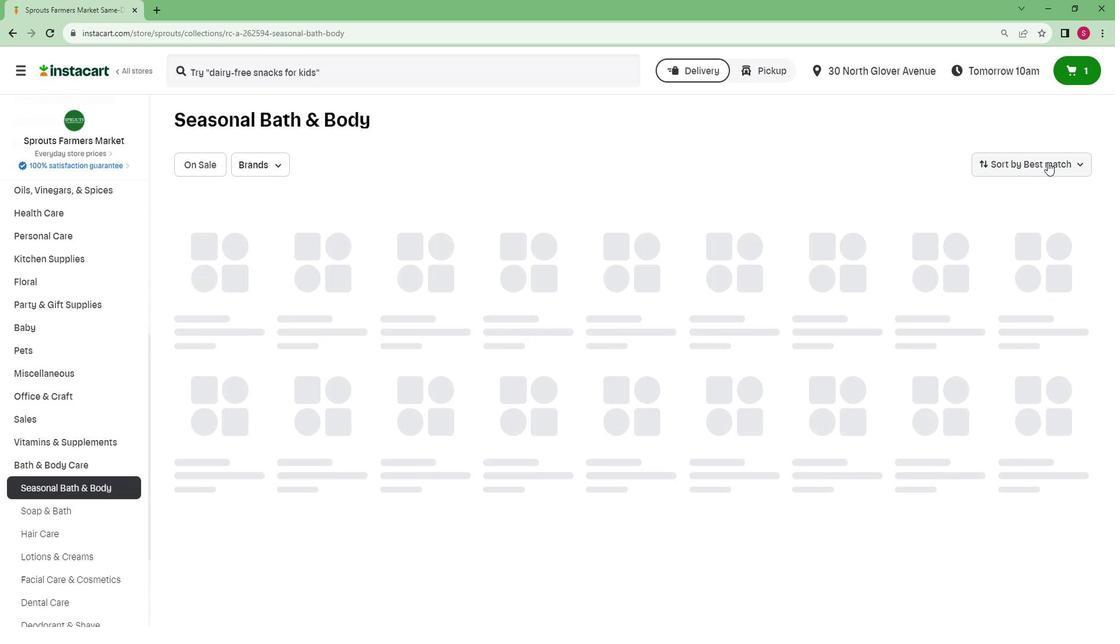 
Action: Mouse pressed left at (1065, 171)
Screenshot: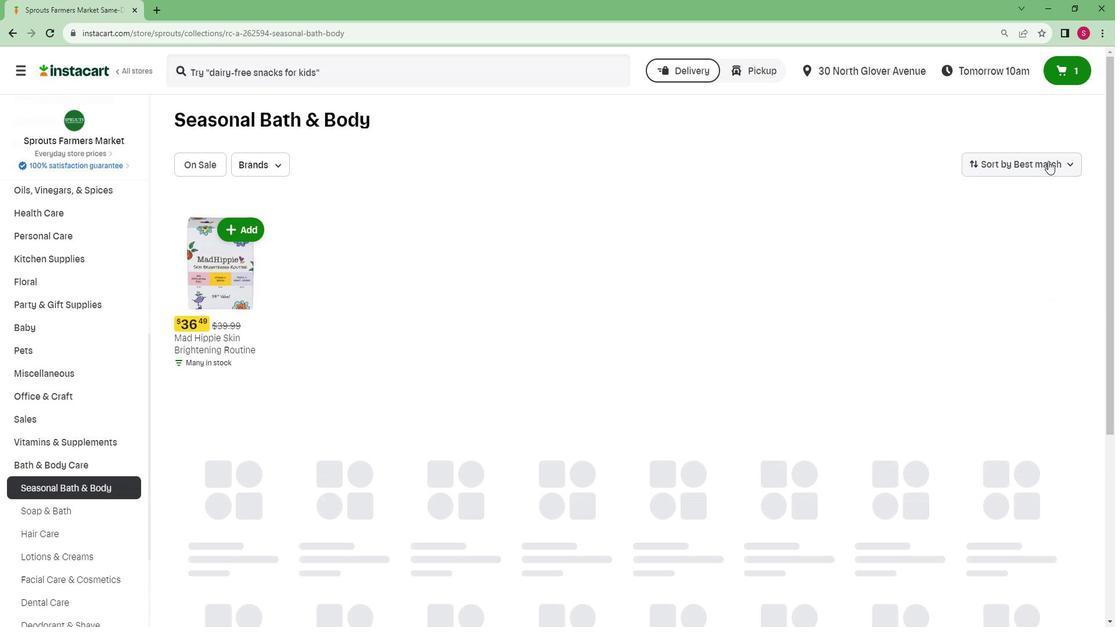 
Action: Mouse moved to (1005, 345)
Screenshot: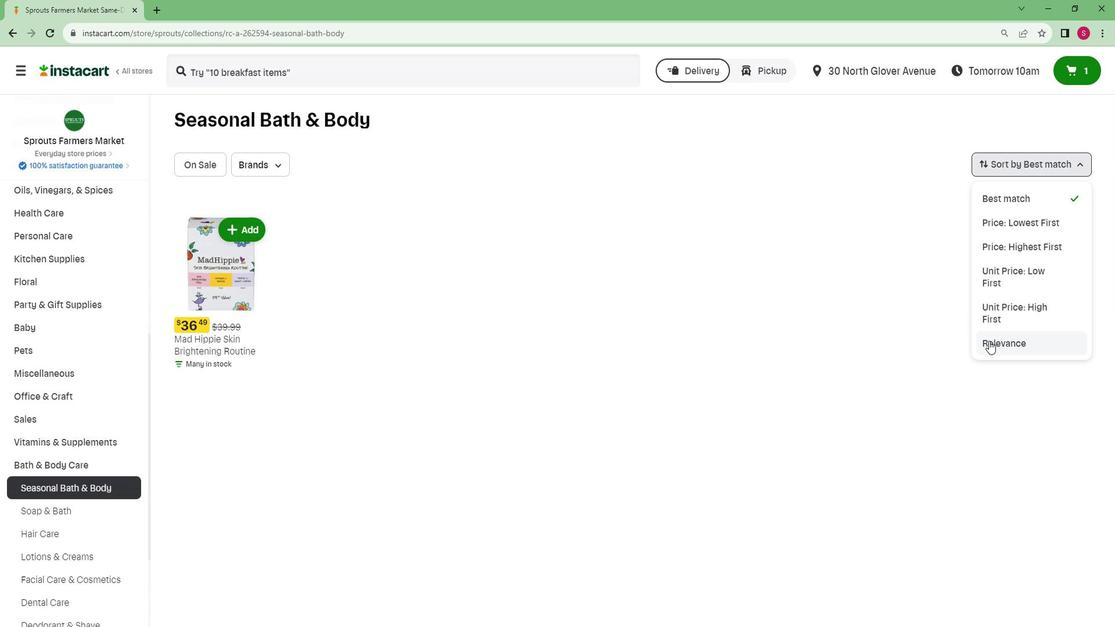 
Action: Mouse pressed left at (1005, 345)
Screenshot: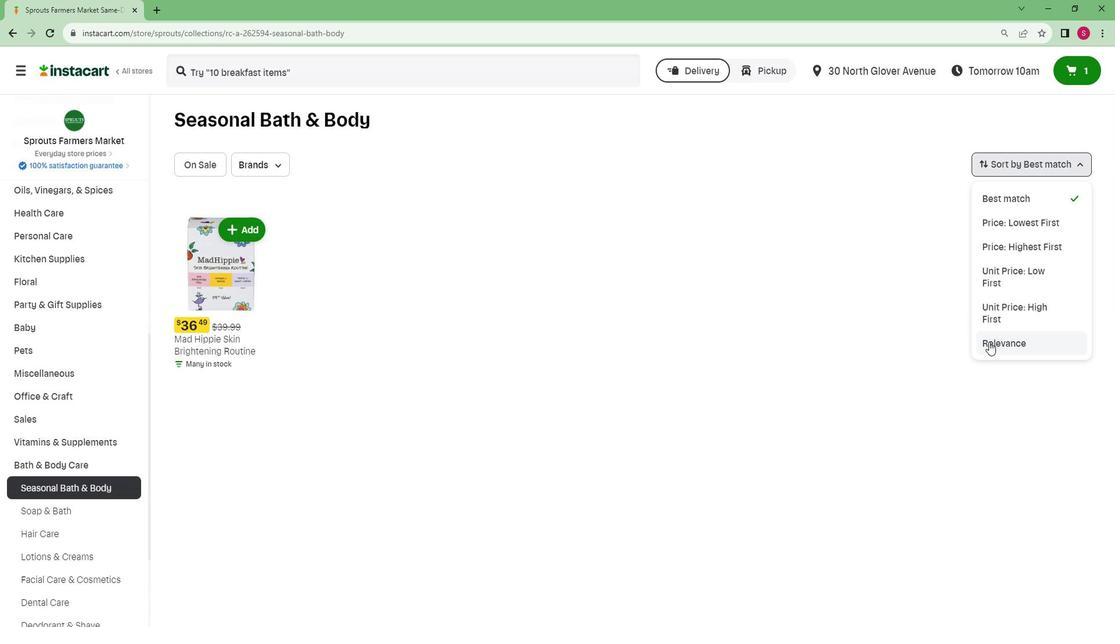 
Action: Mouse moved to (1005, 346)
Screenshot: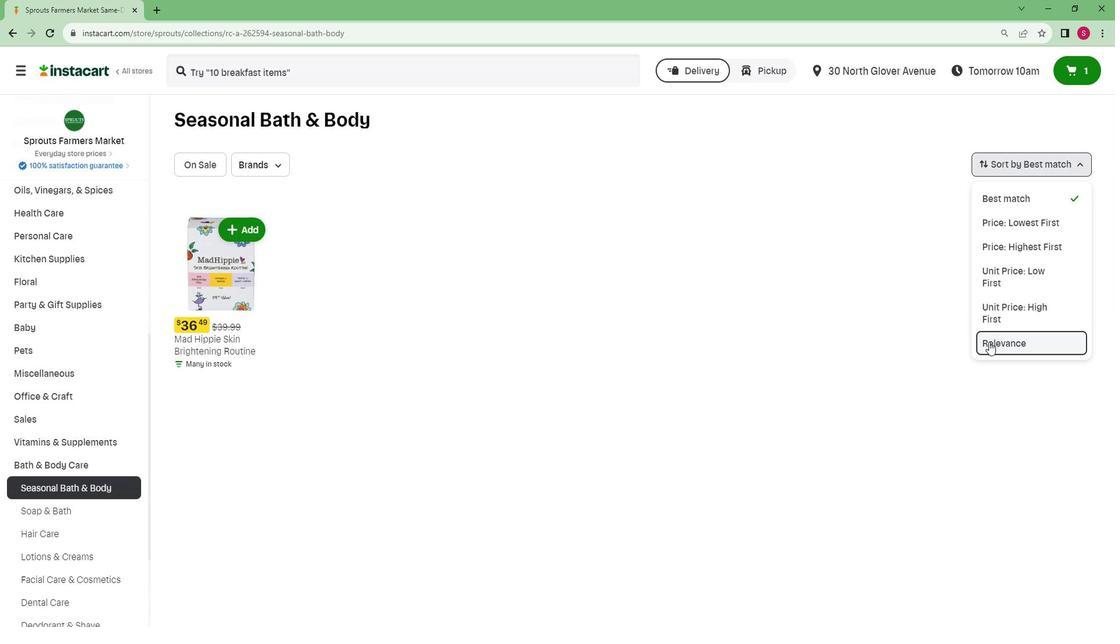 
